 Task: In the  document Mentalhealthfile.html change page color to  'Grey'. Insert watermark  'Do not copy ' Apply Font Style in watermark Georgia
Action: Mouse moved to (306, 434)
Screenshot: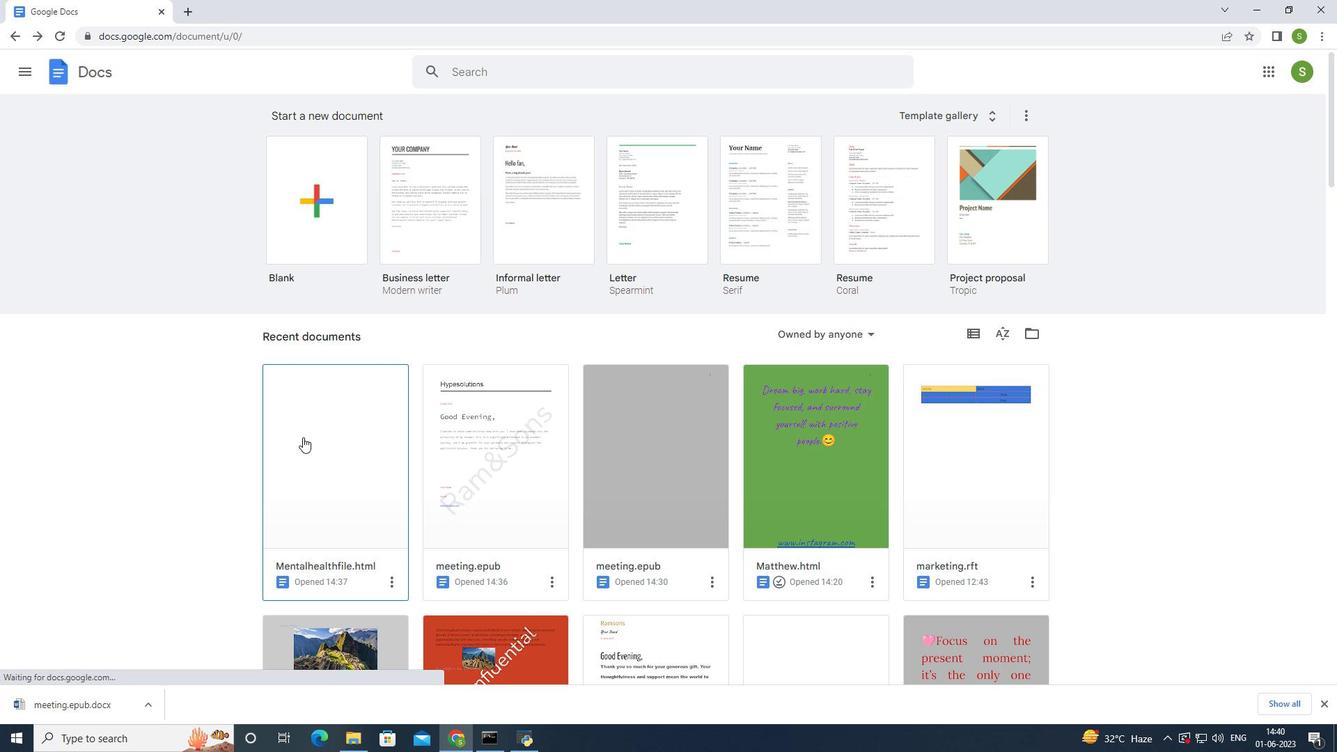 
Action: Mouse pressed left at (306, 434)
Screenshot: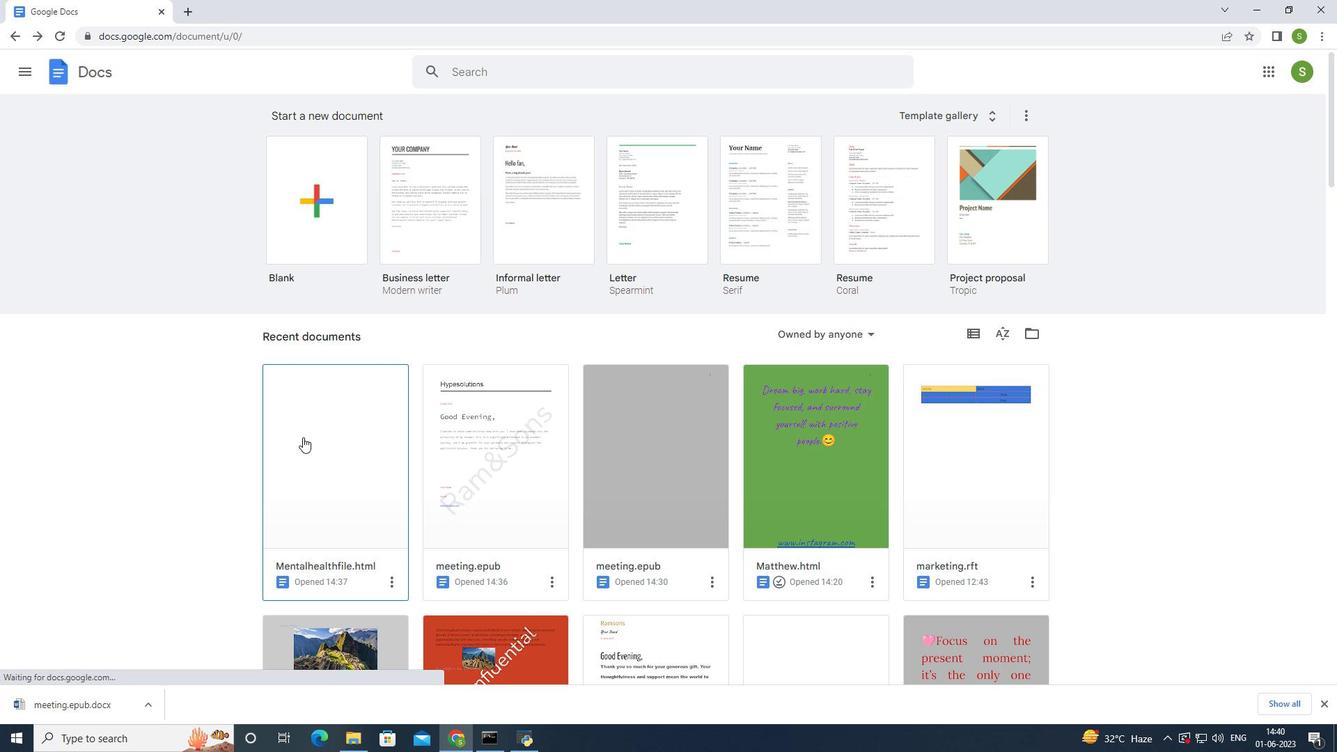 
Action: Mouse moved to (736, 221)
Screenshot: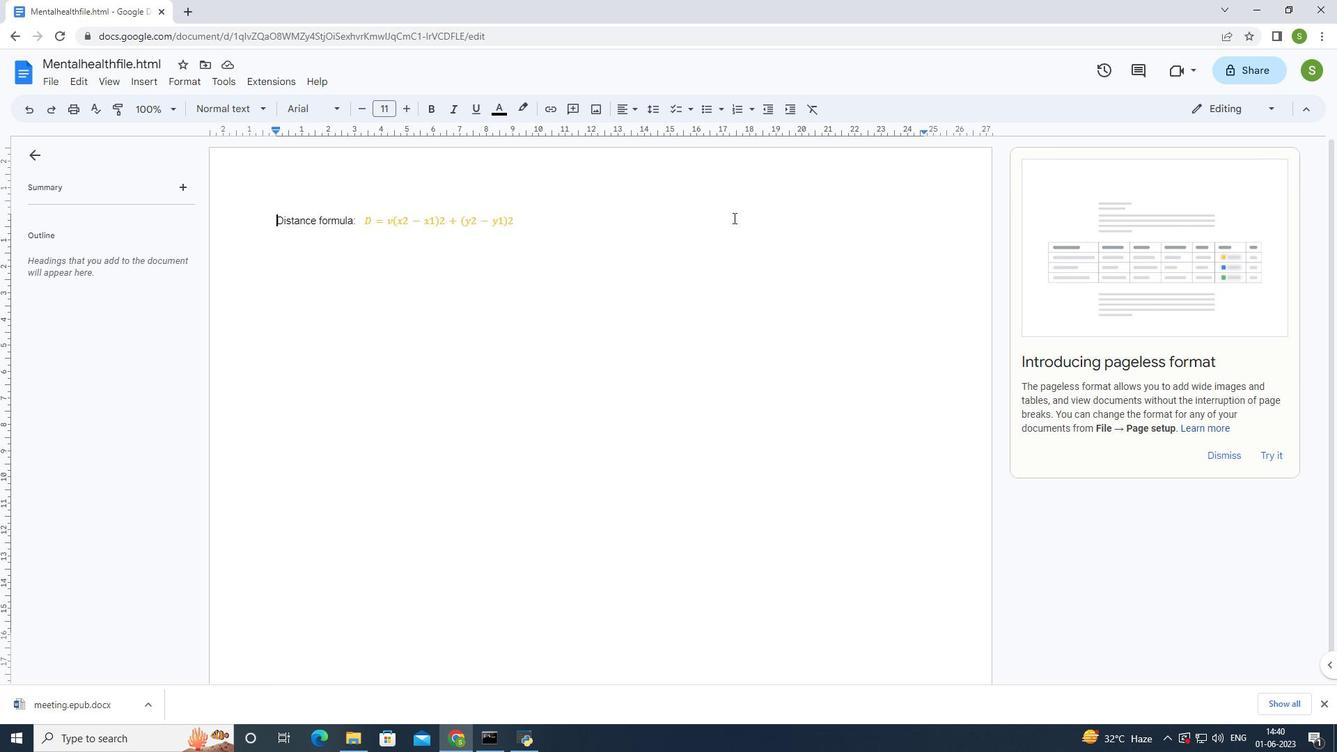 
Action: Mouse pressed left at (736, 221)
Screenshot: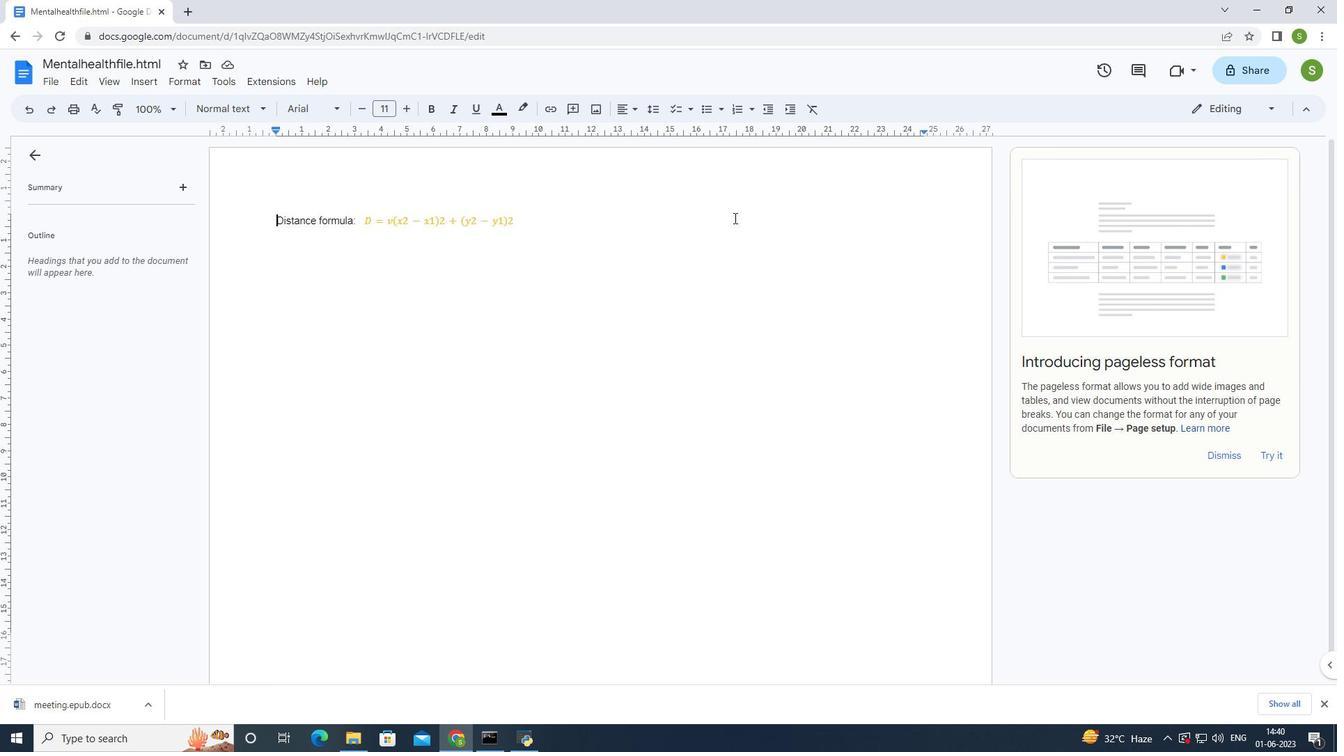 
Action: Mouse moved to (55, 85)
Screenshot: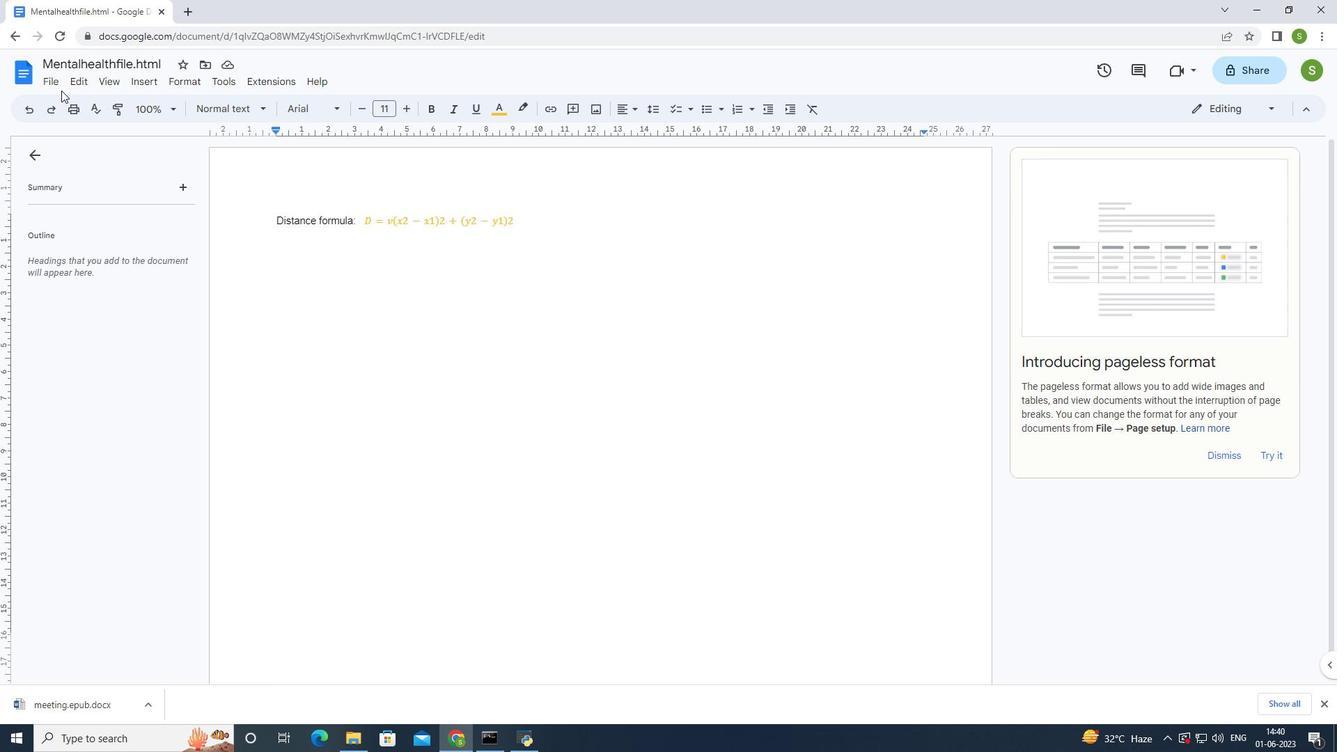
Action: Mouse pressed left at (55, 85)
Screenshot: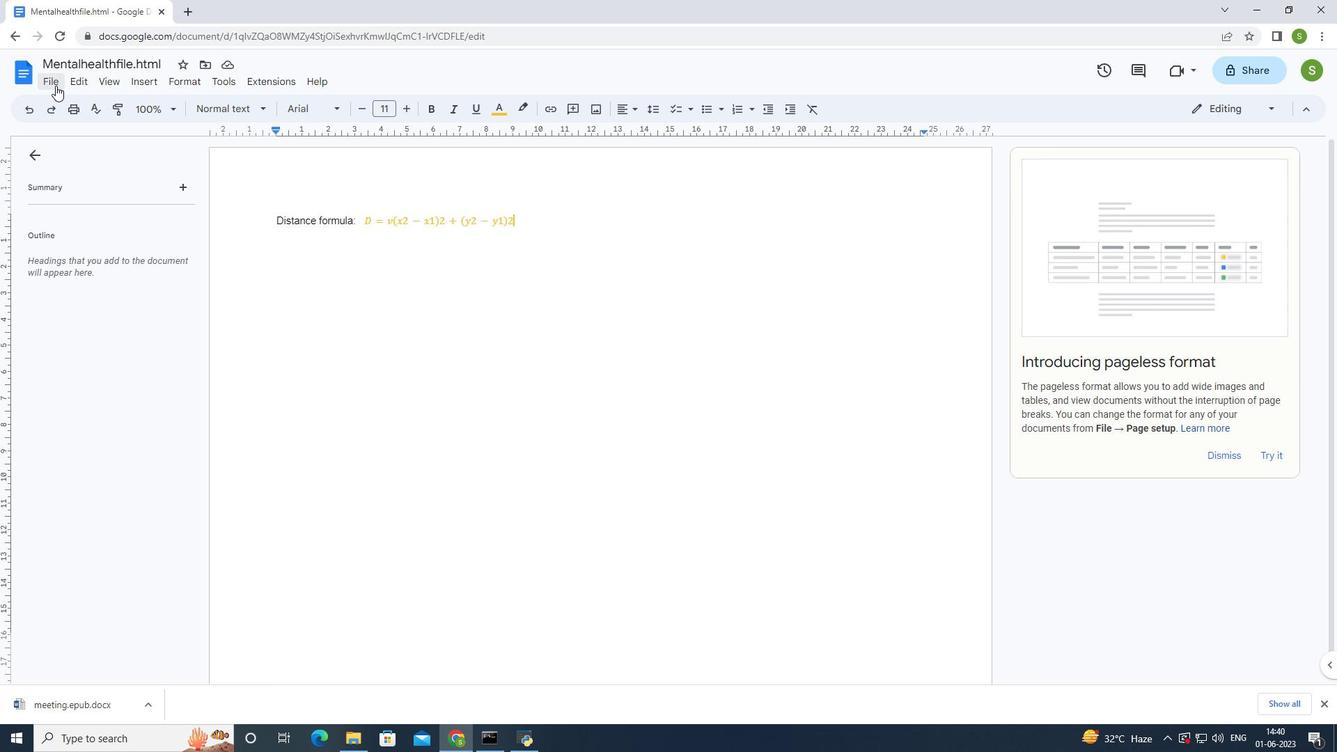 
Action: Mouse moved to (113, 462)
Screenshot: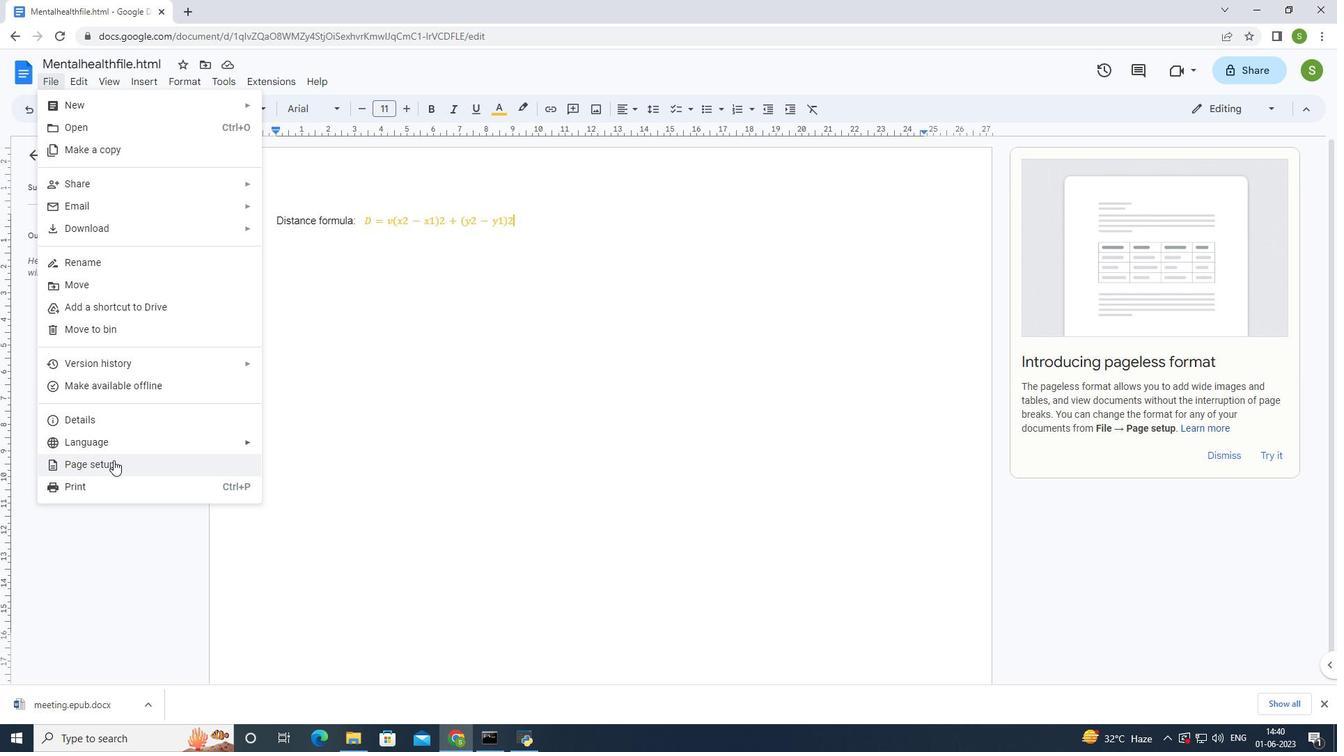 
Action: Mouse pressed left at (113, 462)
Screenshot: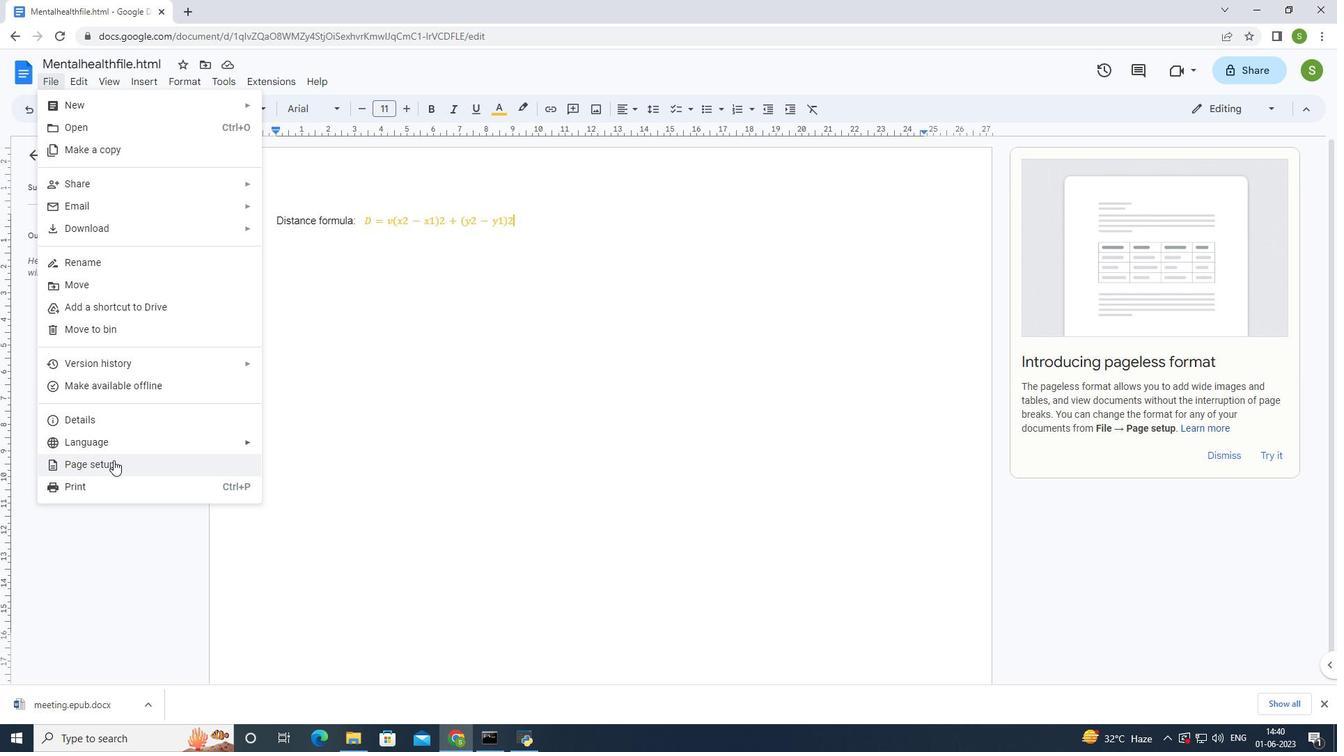 
Action: Mouse moved to (546, 458)
Screenshot: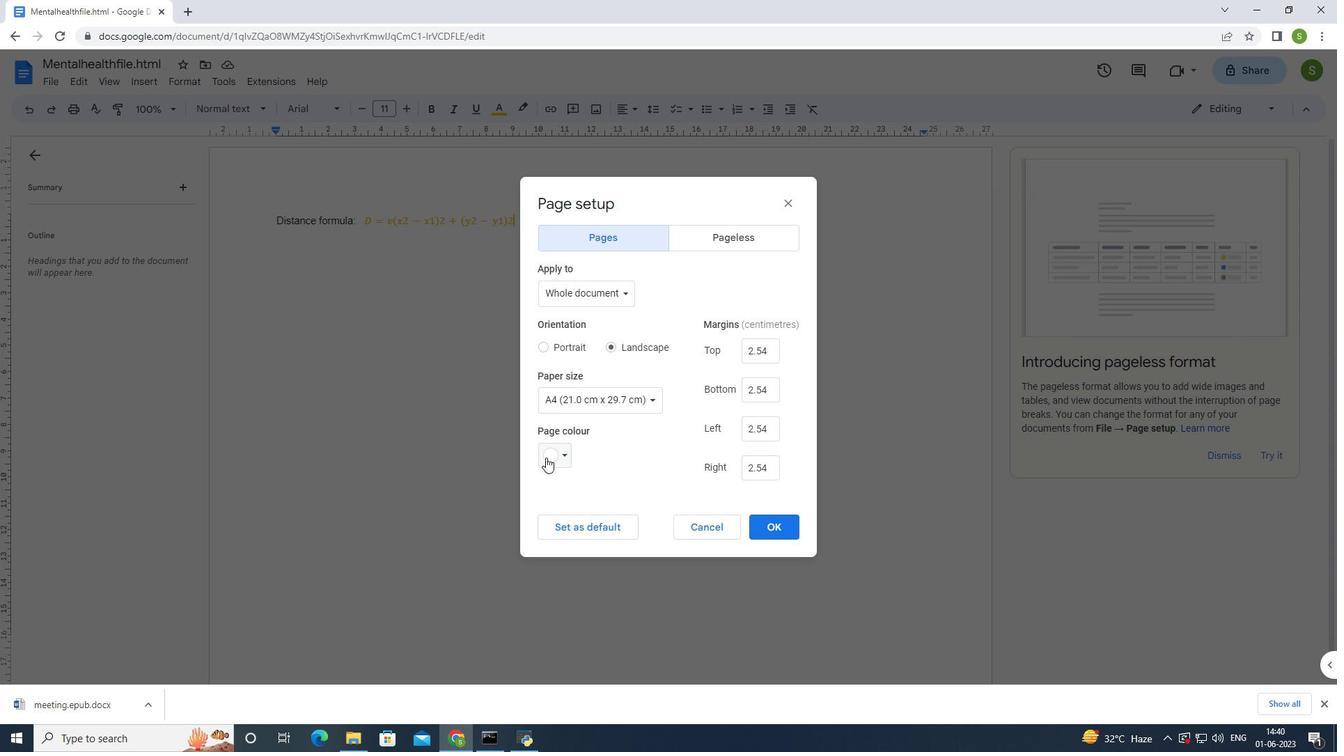 
Action: Mouse pressed left at (546, 458)
Screenshot: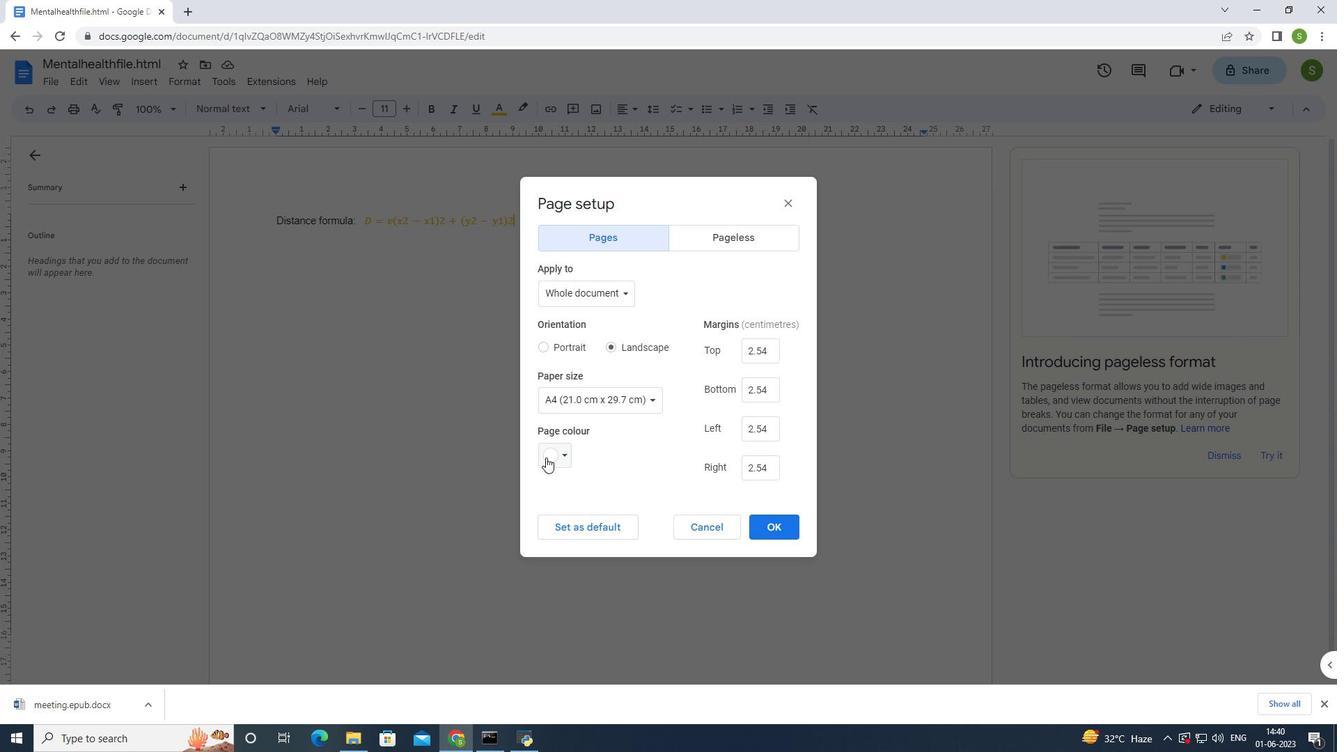 
Action: Mouse moved to (620, 485)
Screenshot: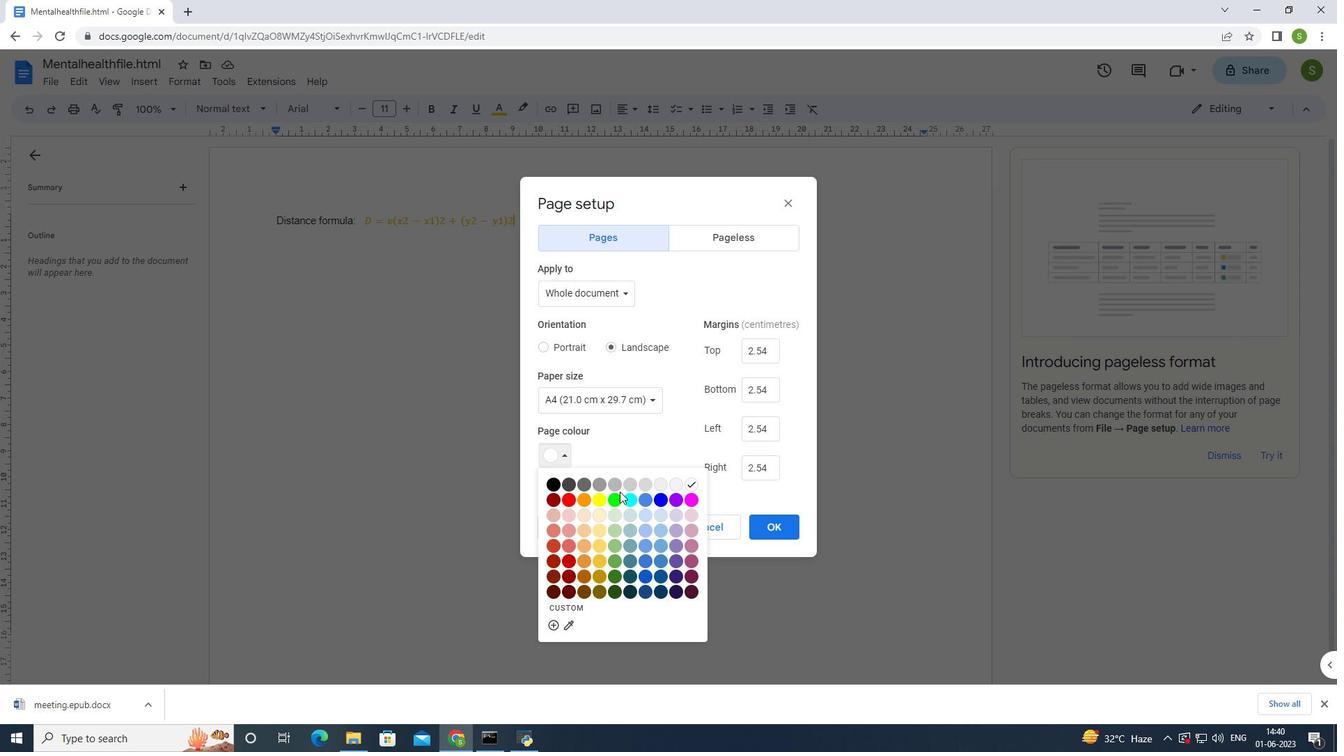 
Action: Mouse pressed left at (620, 485)
Screenshot: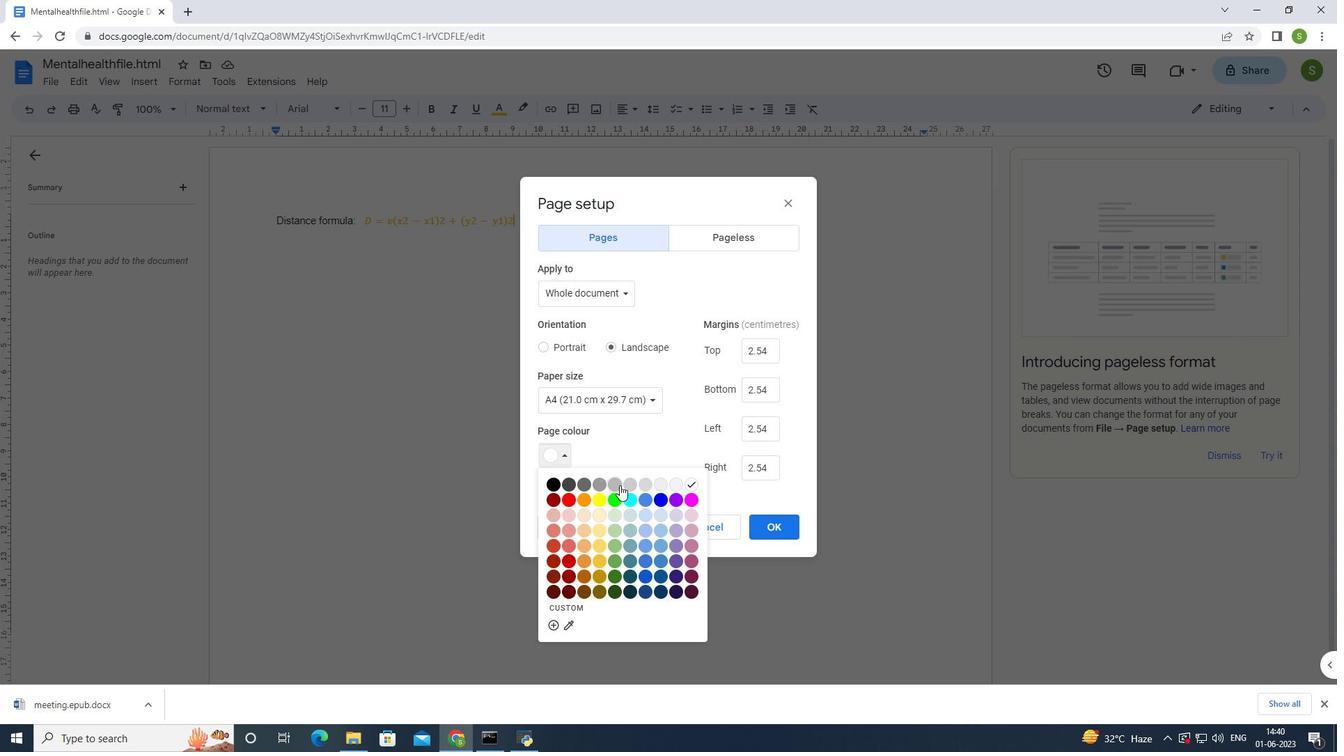 
Action: Mouse moved to (764, 528)
Screenshot: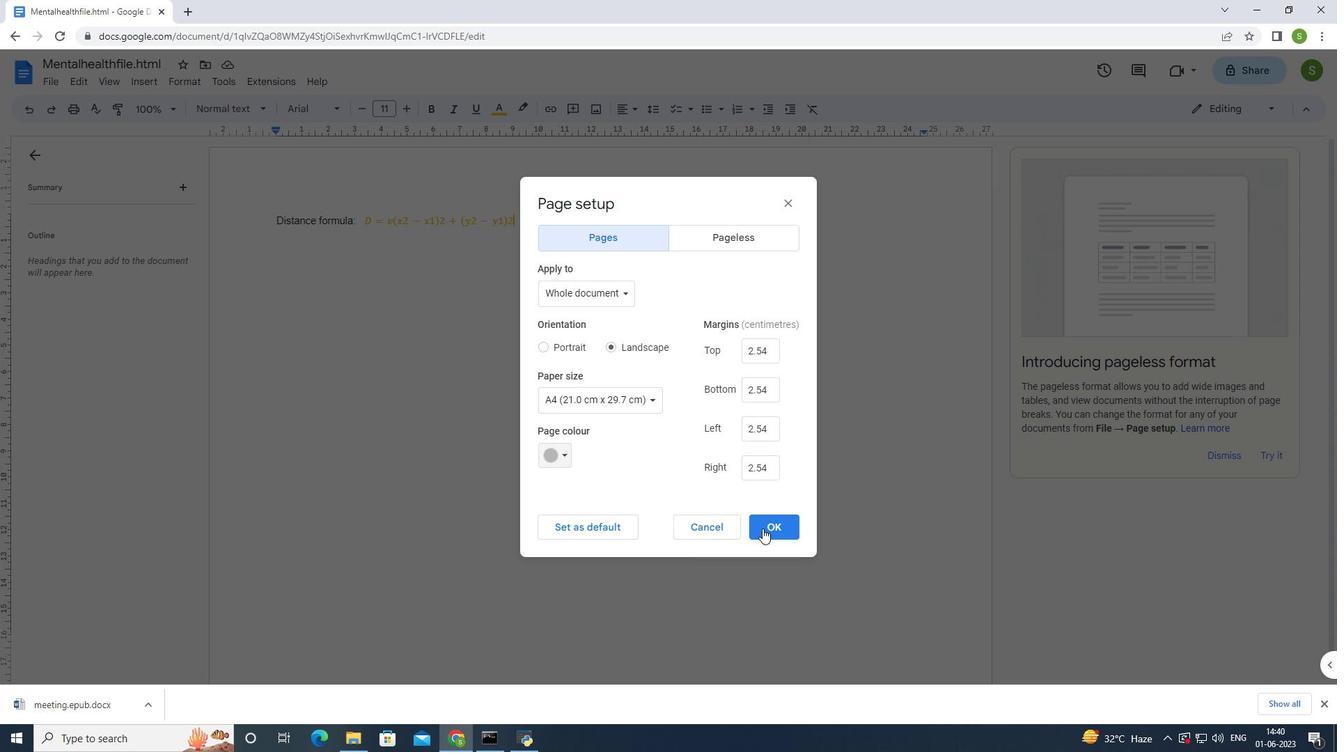 
Action: Mouse pressed left at (764, 528)
Screenshot: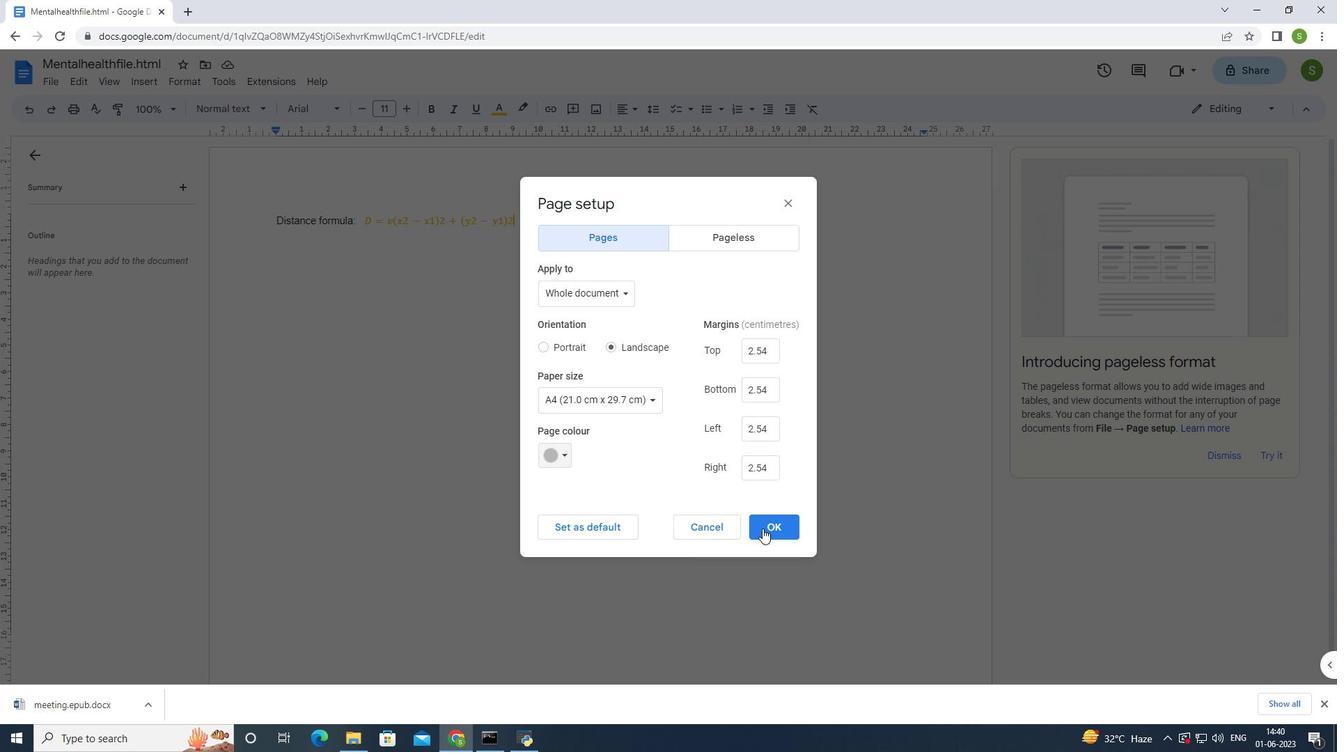 
Action: Mouse moved to (143, 79)
Screenshot: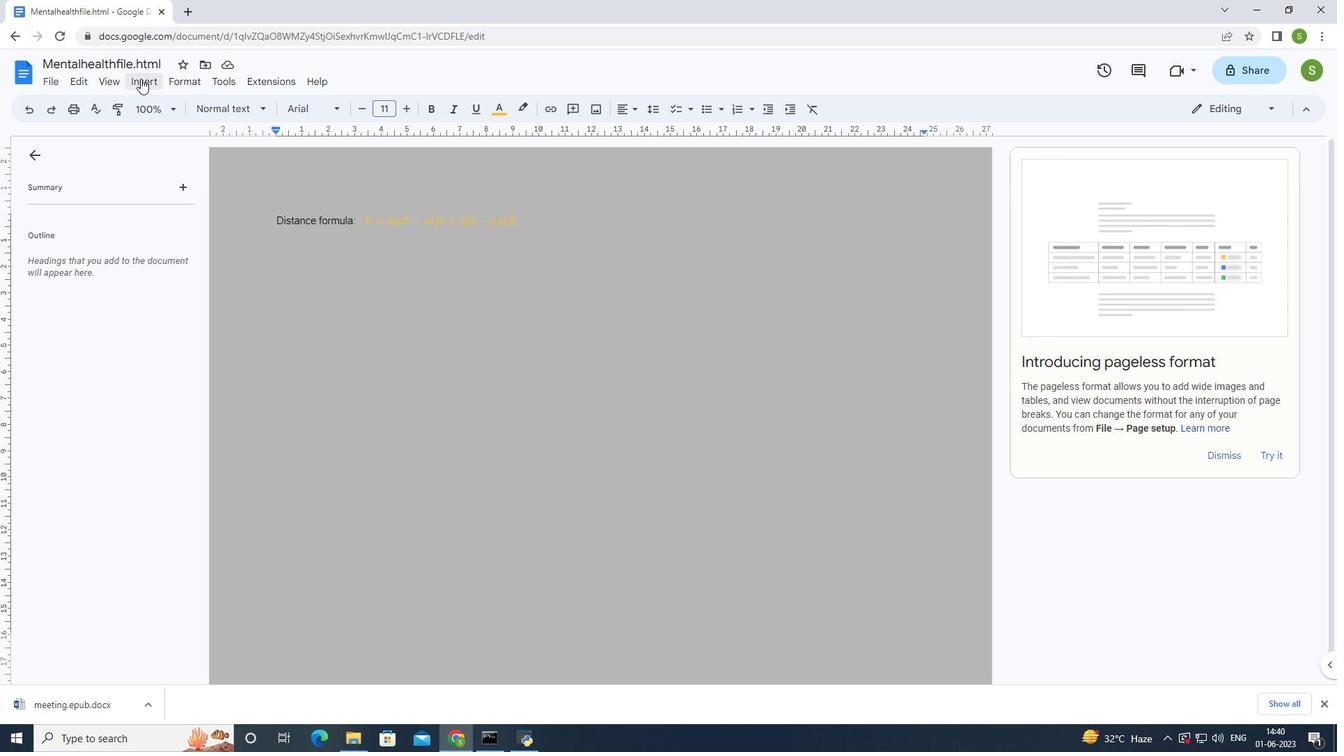 
Action: Mouse pressed left at (143, 79)
Screenshot: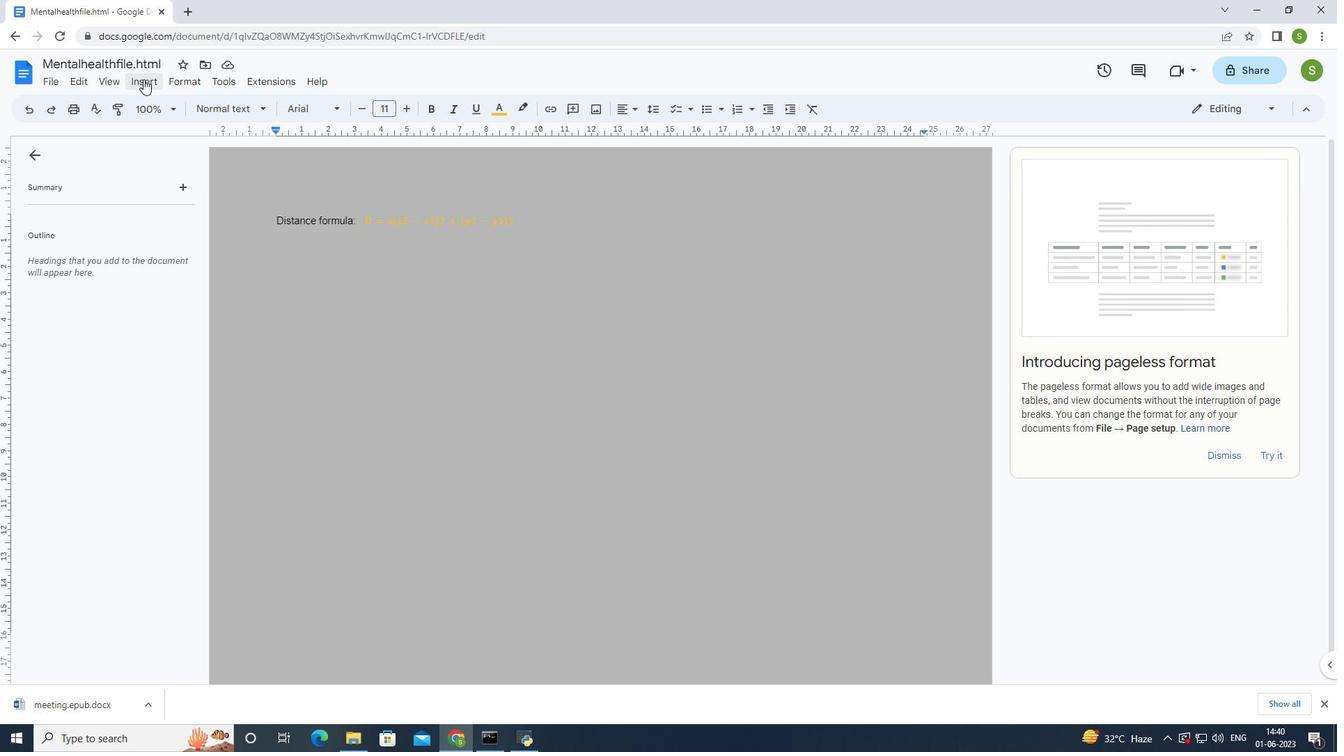
Action: Mouse moved to (168, 408)
Screenshot: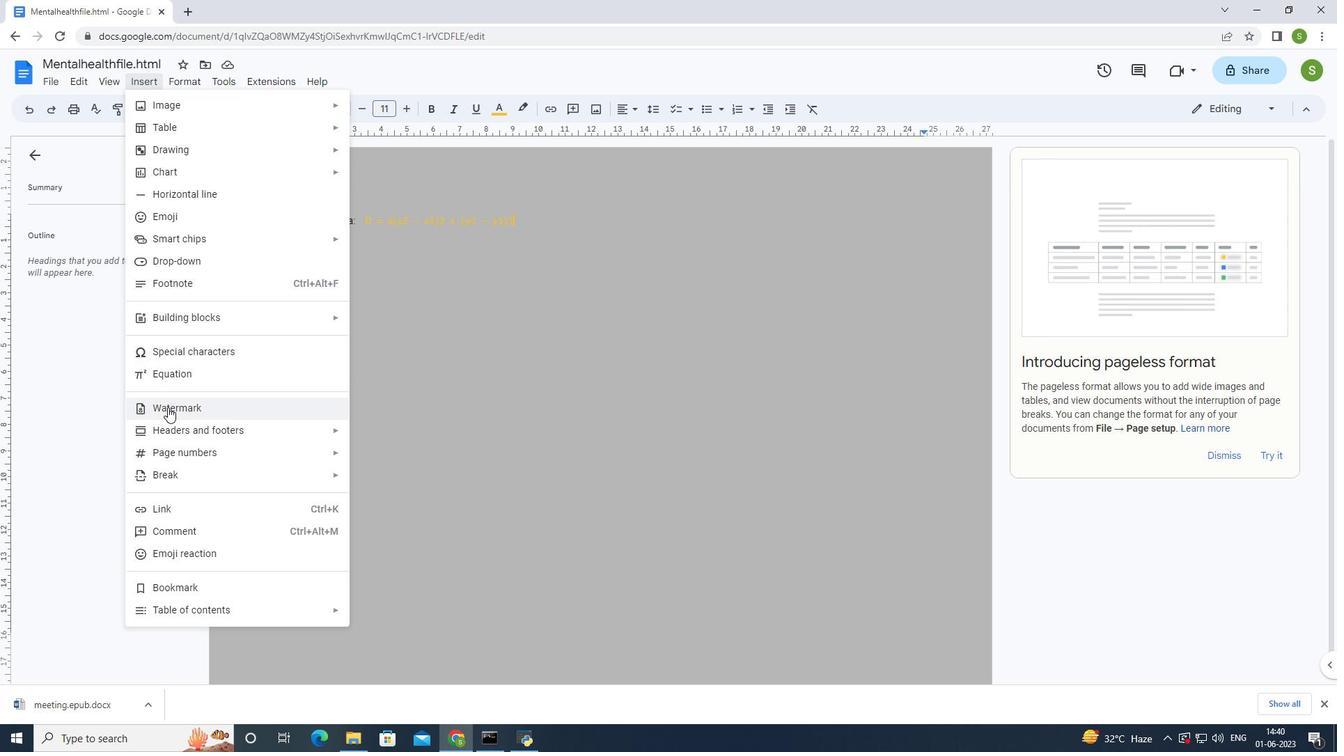 
Action: Mouse pressed left at (168, 408)
Screenshot: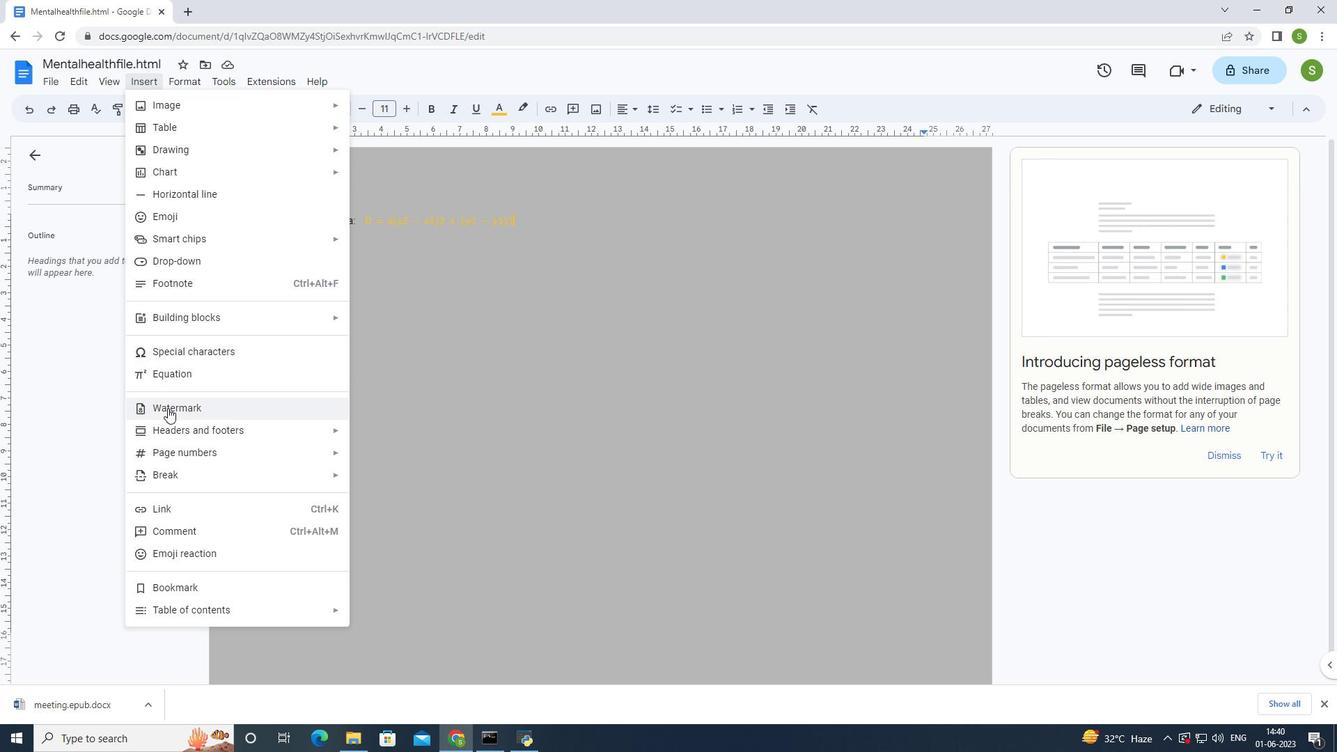 
Action: Mouse moved to (1274, 146)
Screenshot: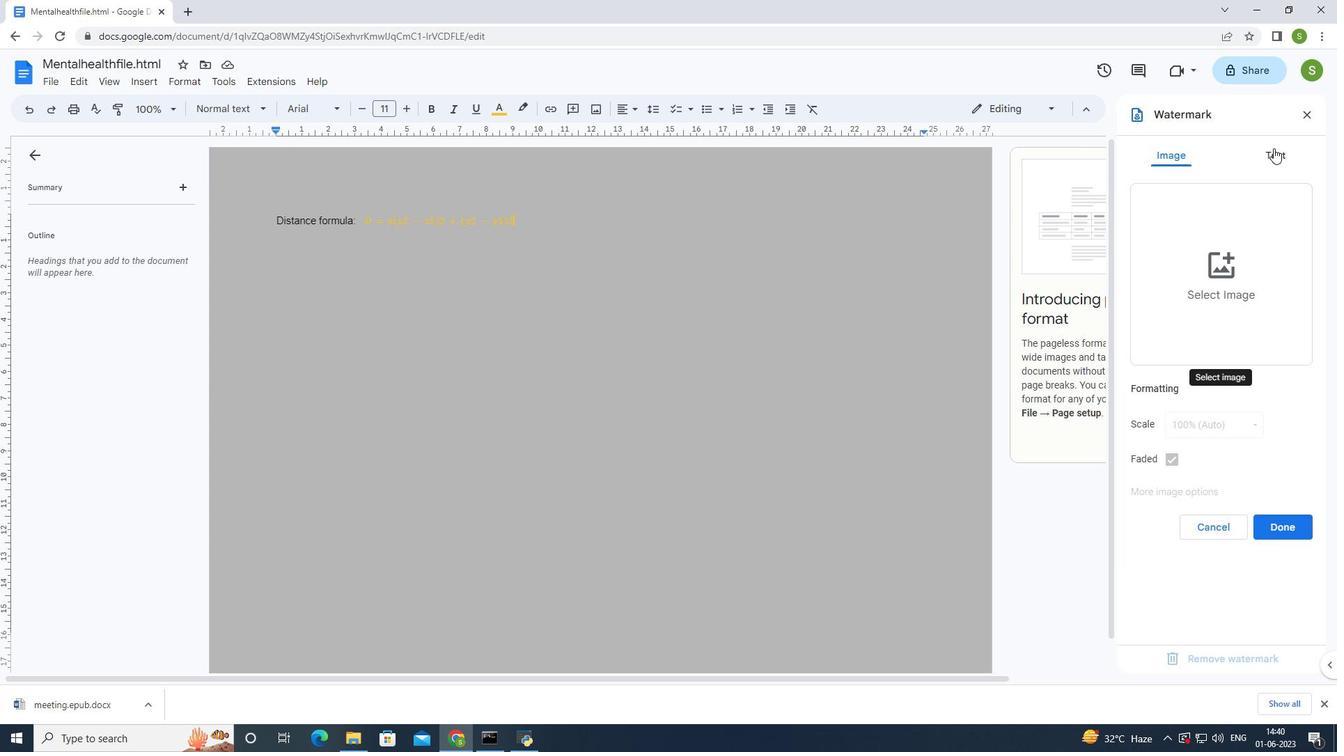 
Action: Mouse pressed left at (1274, 146)
Screenshot: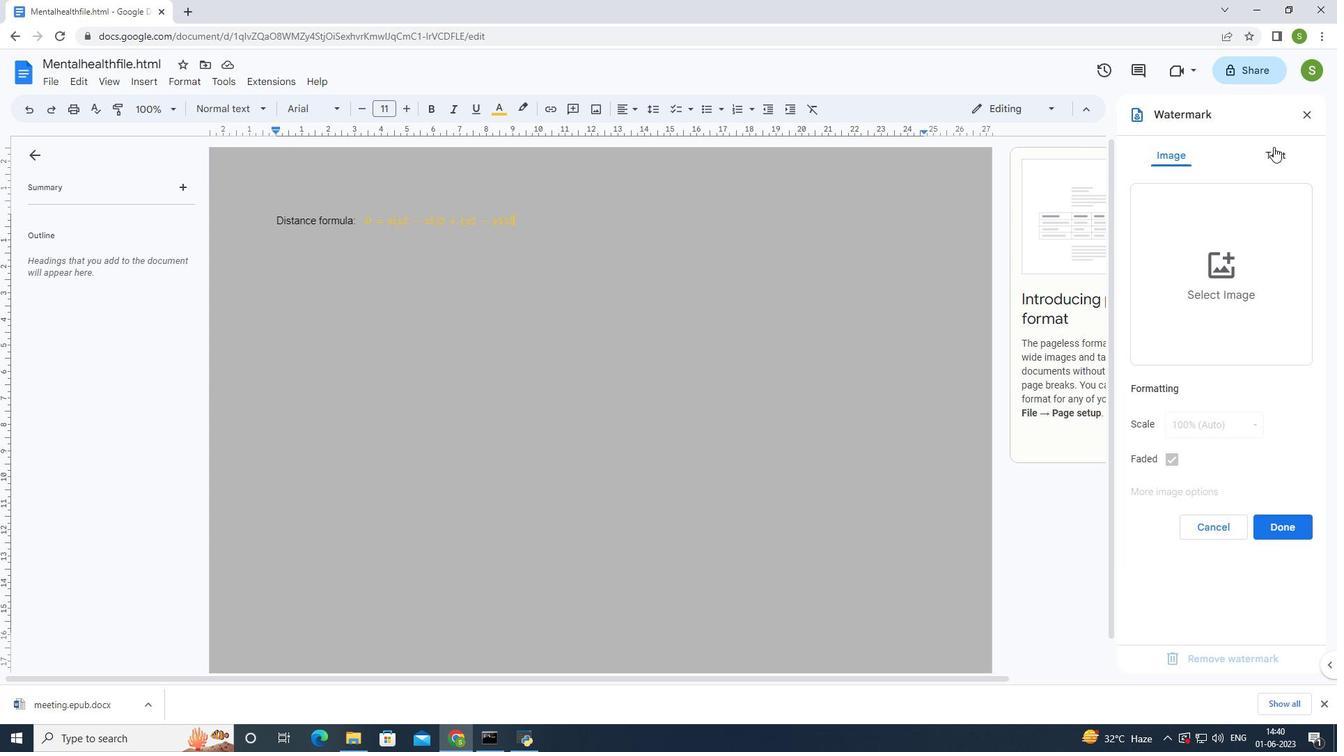 
Action: Mouse moved to (1250, 195)
Screenshot: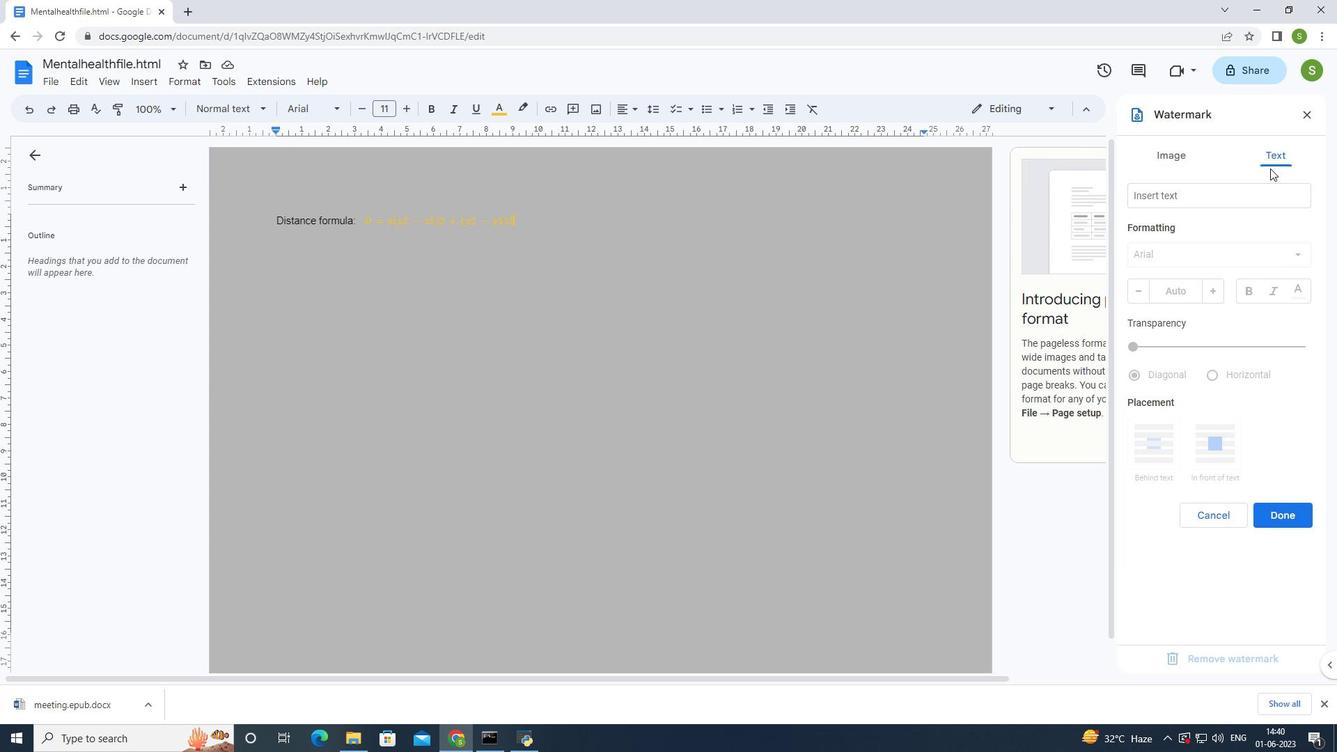 
Action: Mouse pressed left at (1250, 195)
Screenshot: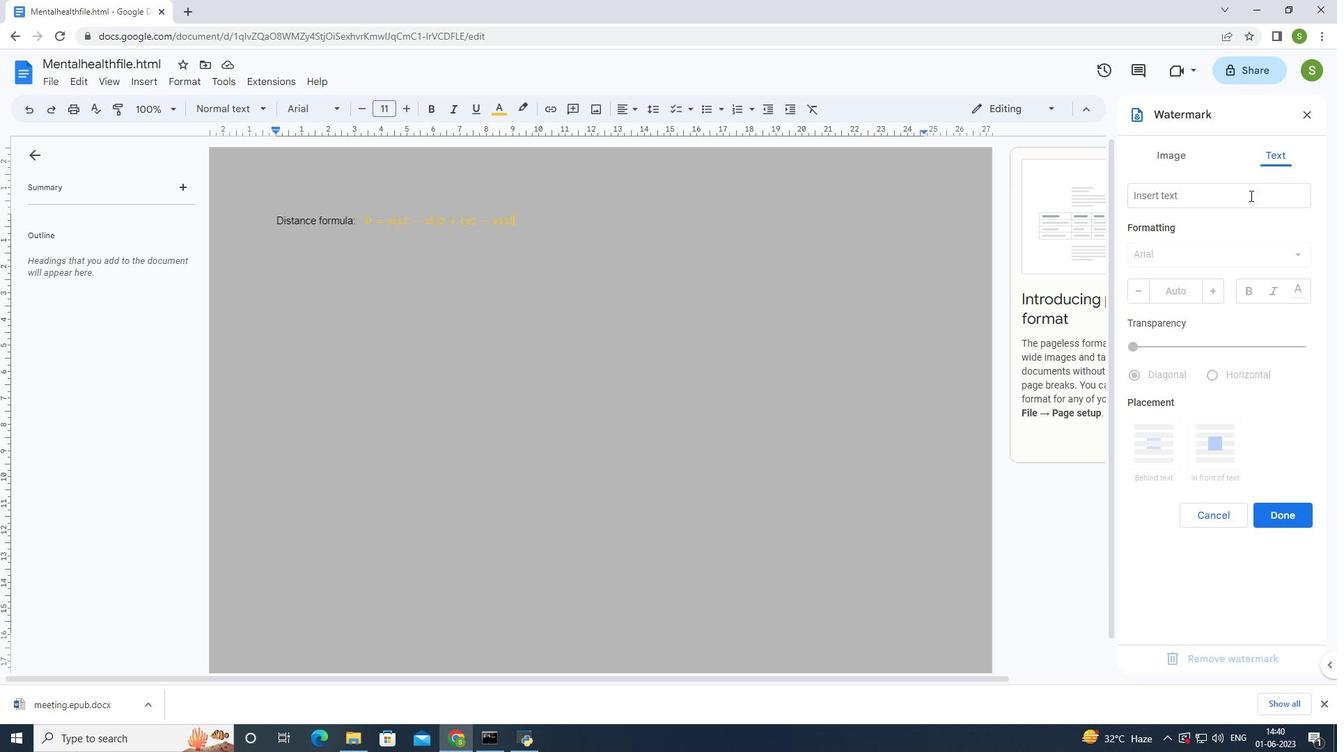 
Action: Key pressed <Key.shift>Do<Key.space>not<Key.space>copy
Screenshot: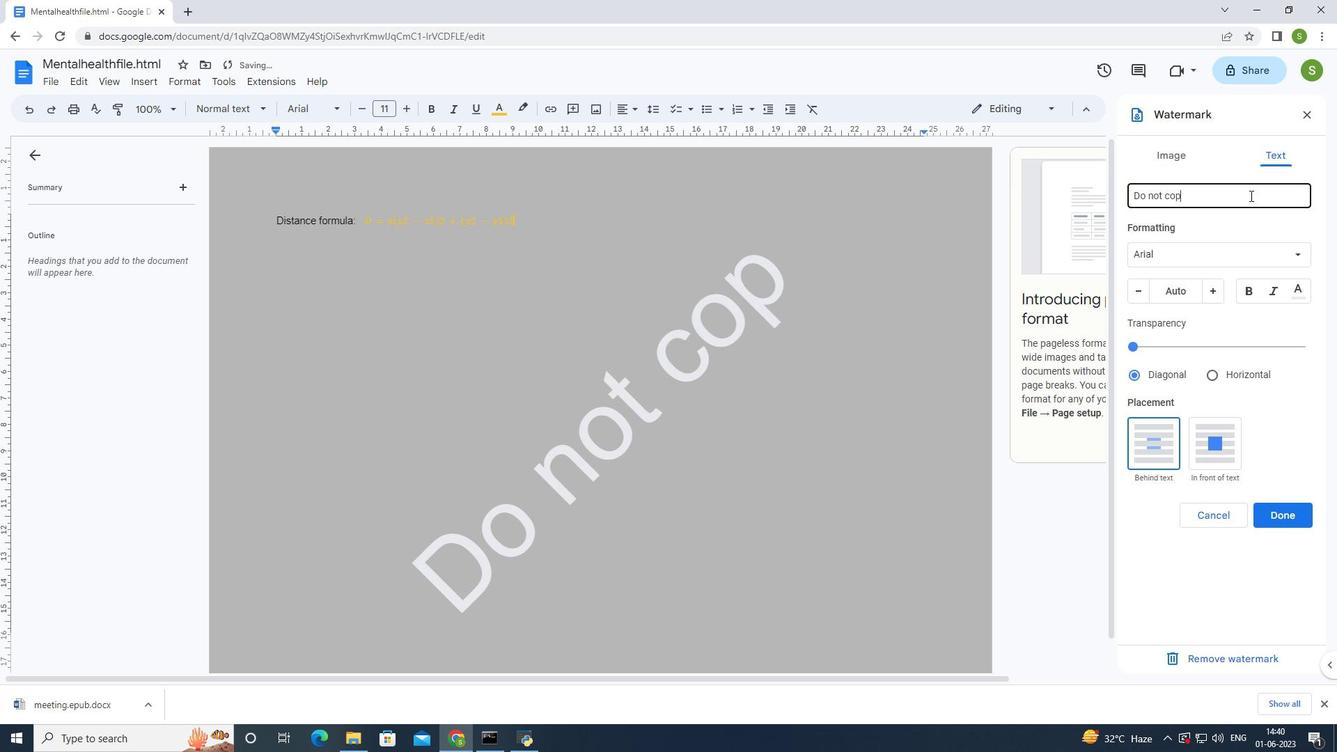 
Action: Mouse moved to (1166, 252)
Screenshot: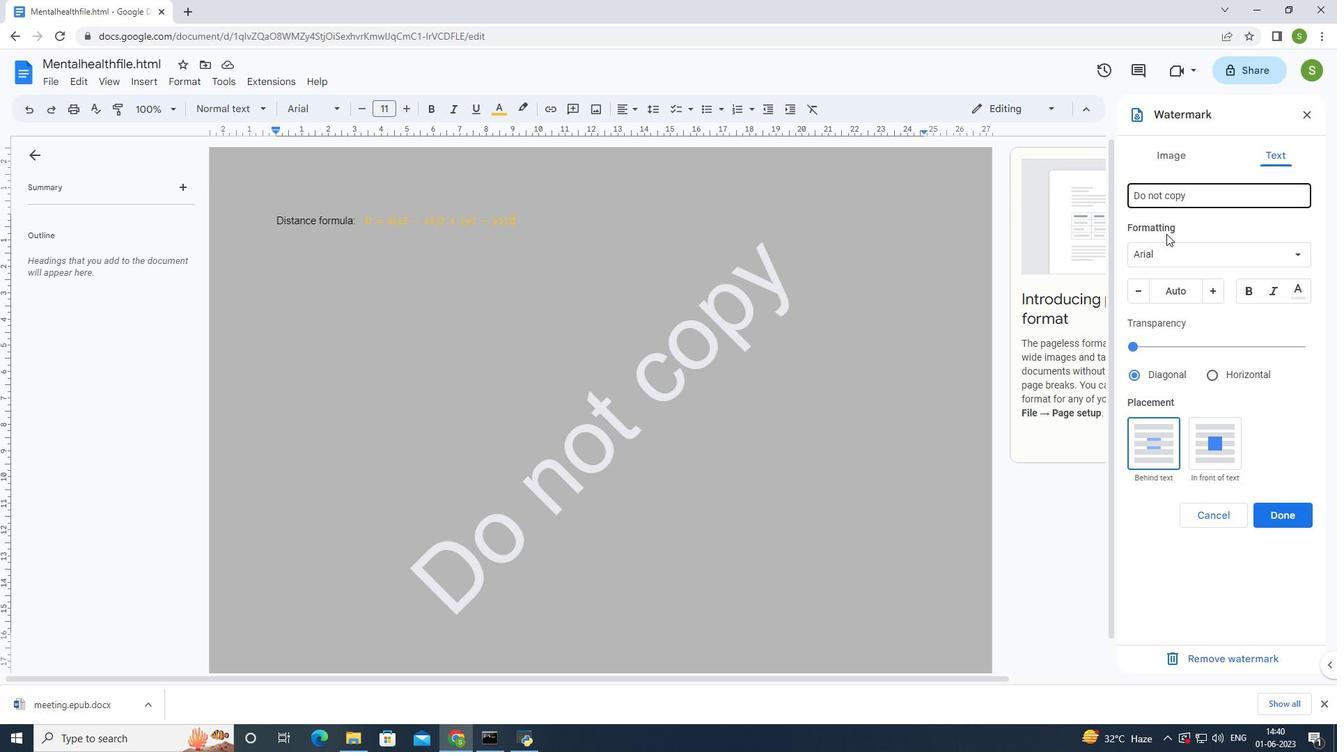 
Action: Mouse pressed left at (1166, 252)
Screenshot: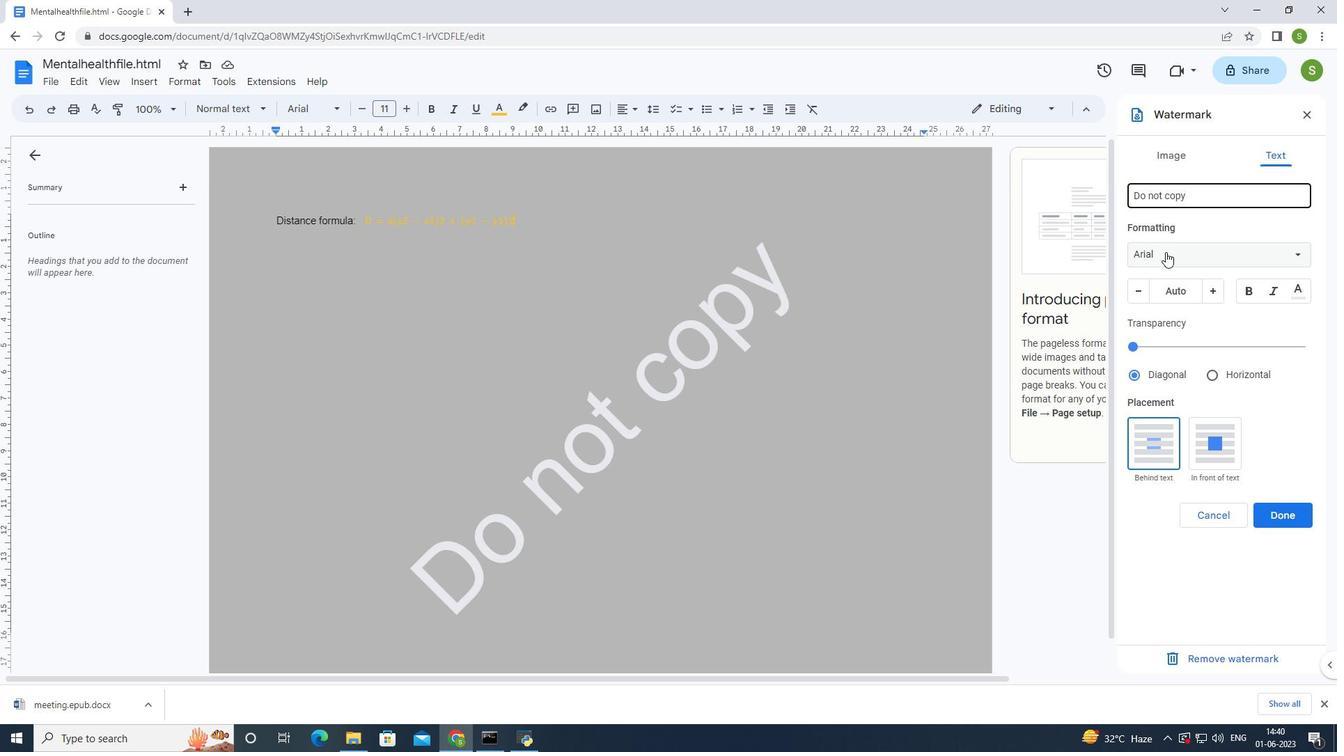
Action: Mouse moved to (1173, 275)
Screenshot: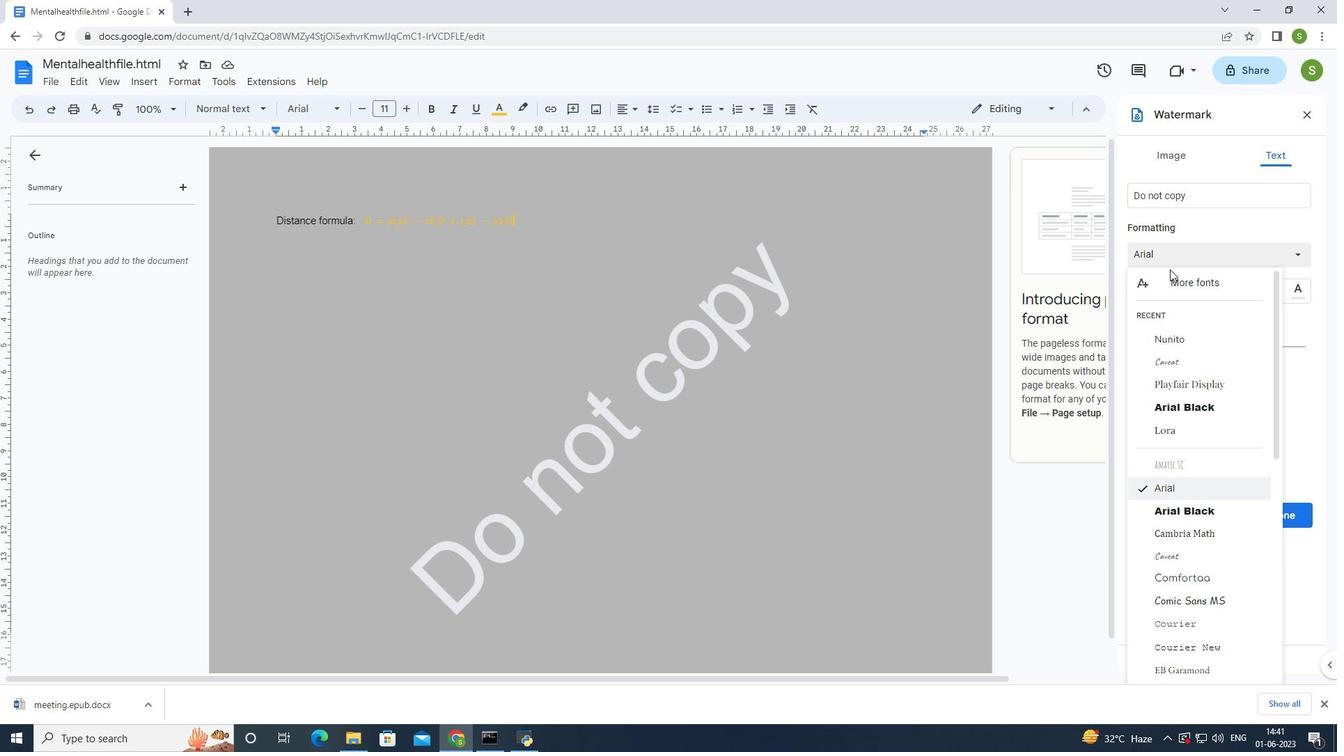 
Action: Mouse pressed left at (1173, 275)
Screenshot: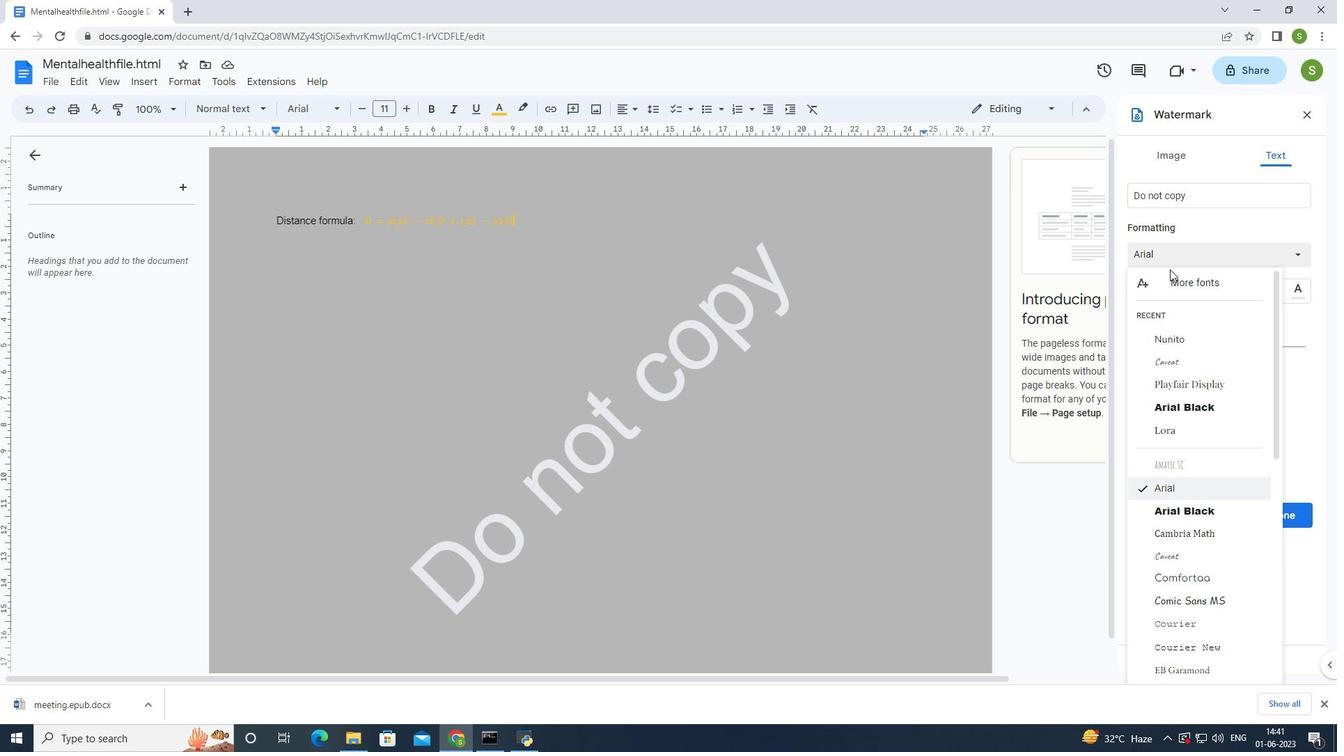 
Action: Mouse moved to (468, 199)
Screenshot: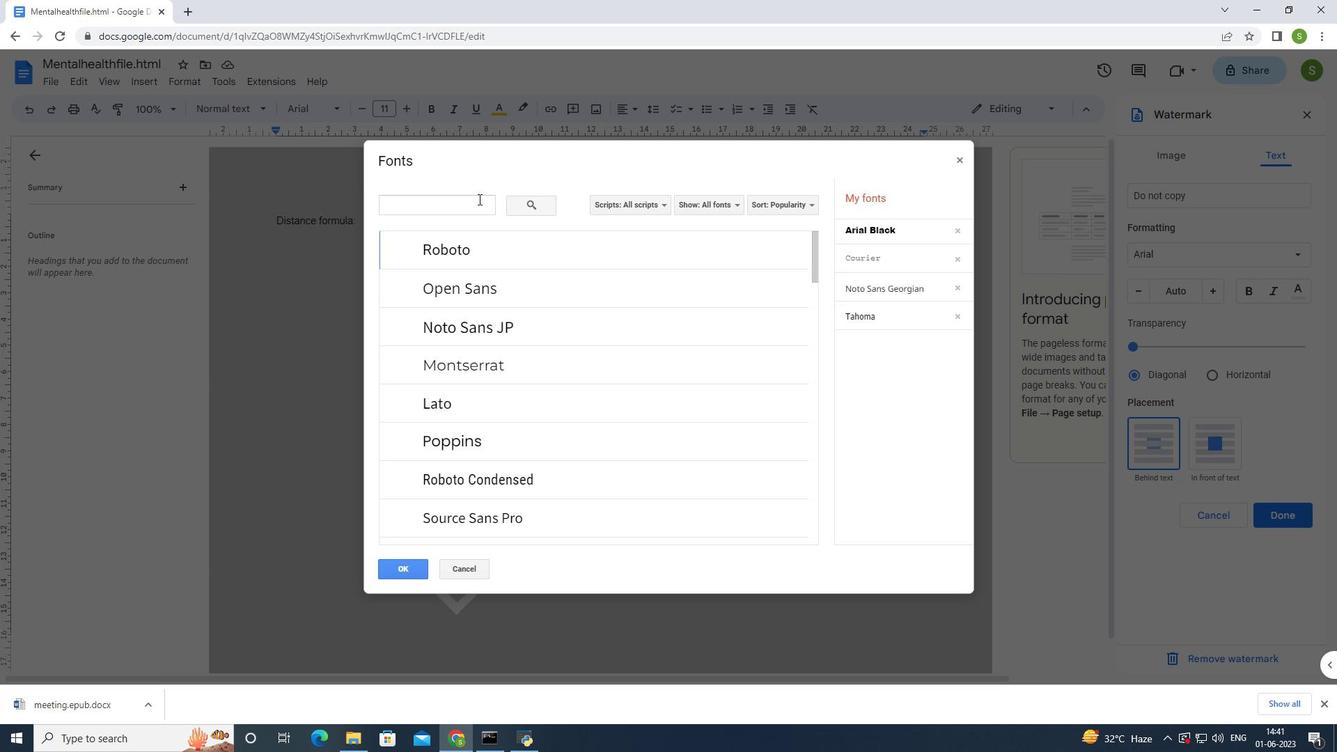 
Action: Mouse pressed left at (468, 199)
Screenshot: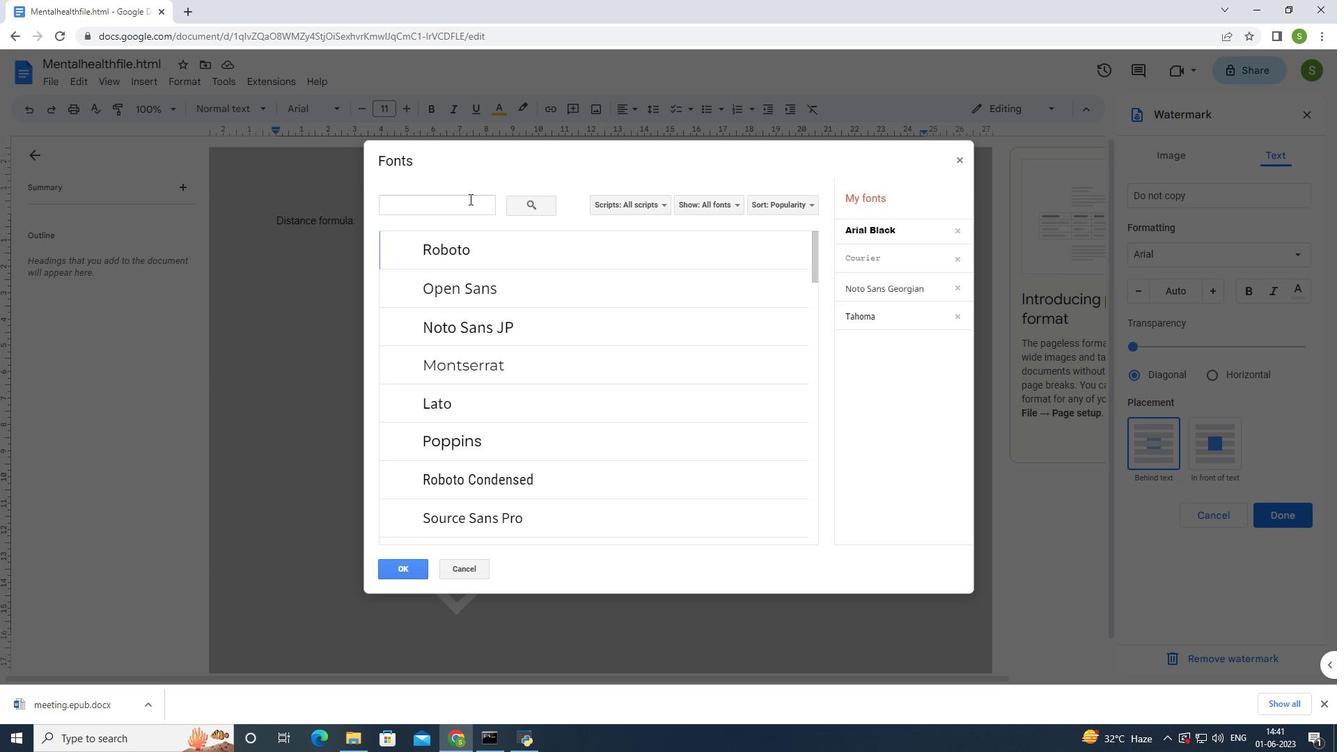 
Action: Mouse moved to (618, 181)
Screenshot: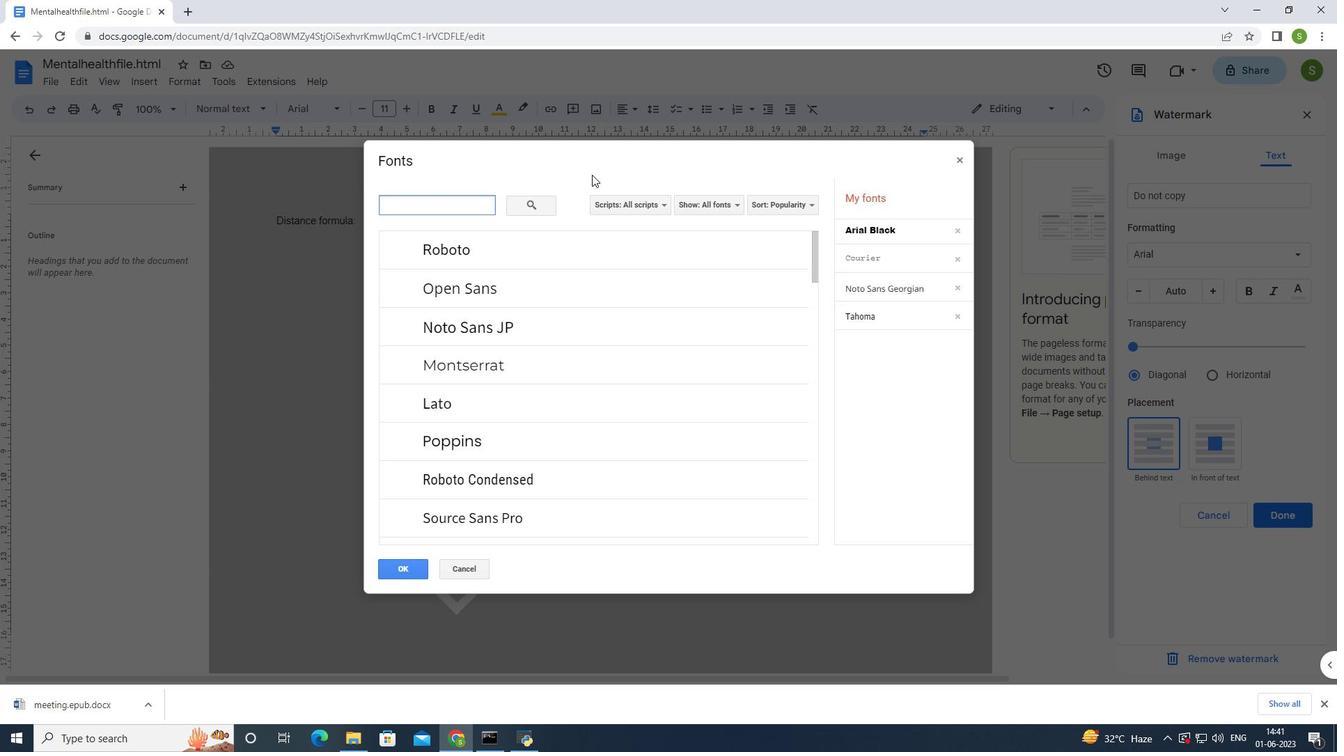 
Action: Key pressed <Key.shift>Georgia
Screenshot: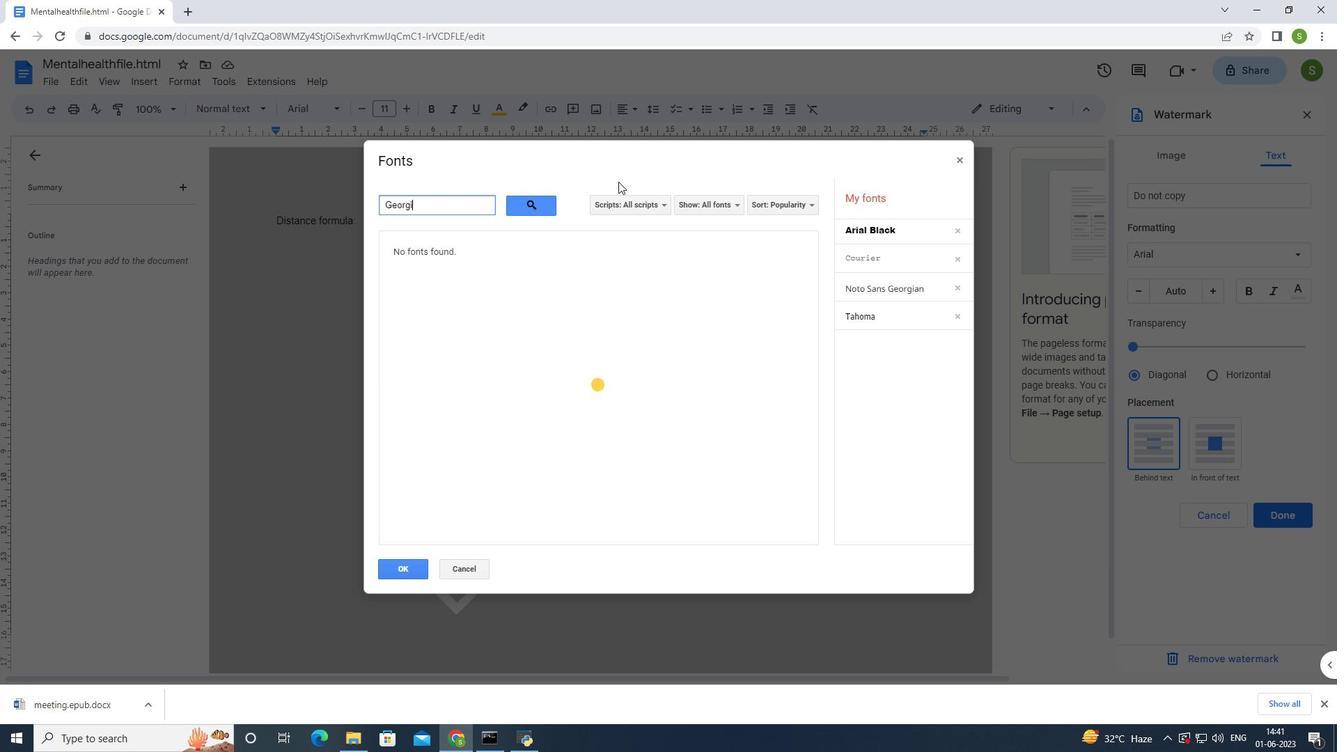 
Action: Mouse moved to (398, 568)
Screenshot: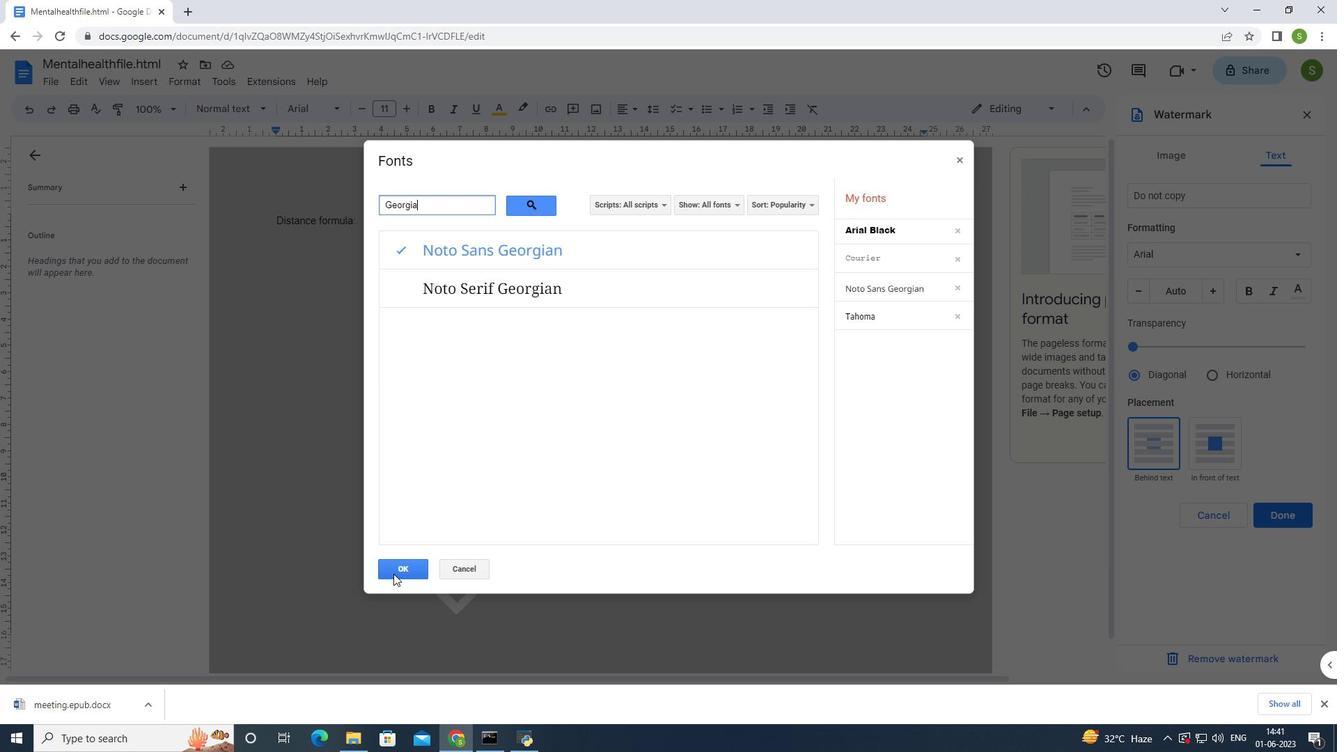 
Action: Mouse pressed left at (398, 568)
Screenshot: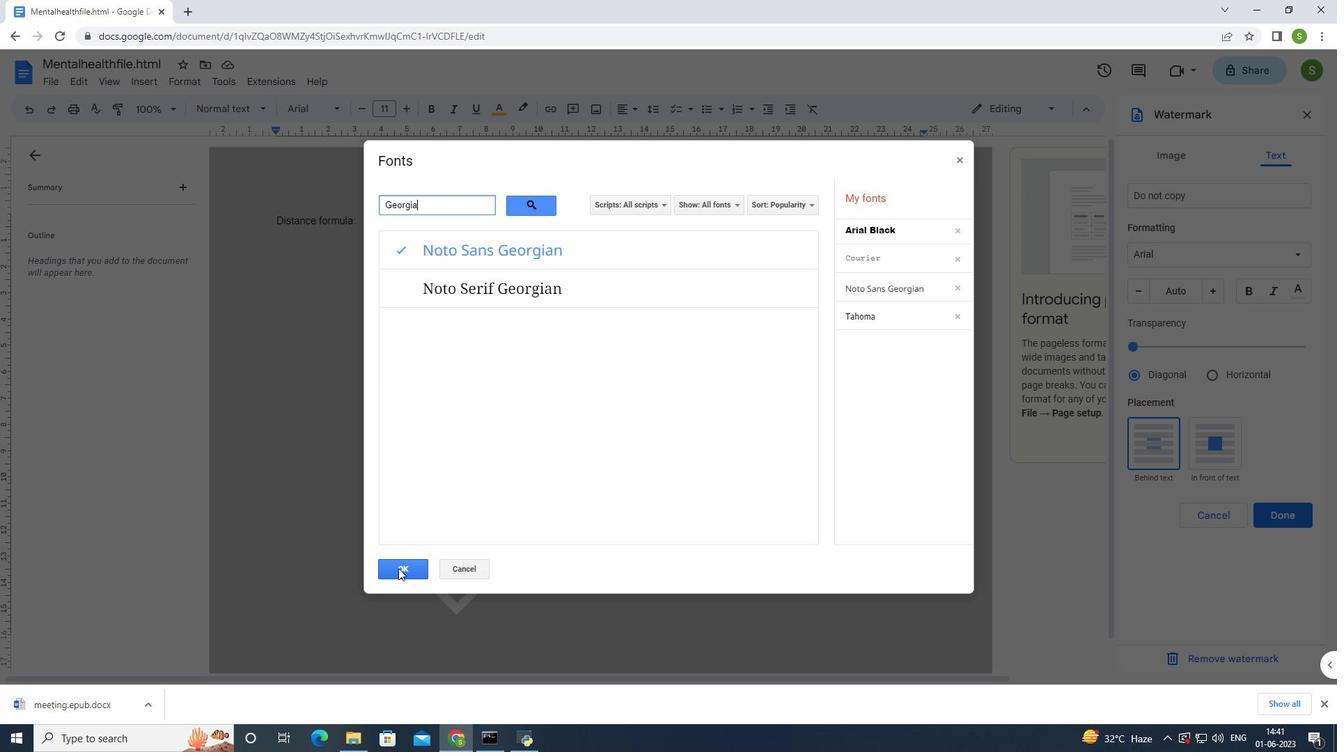 
Action: Mouse moved to (1285, 519)
Screenshot: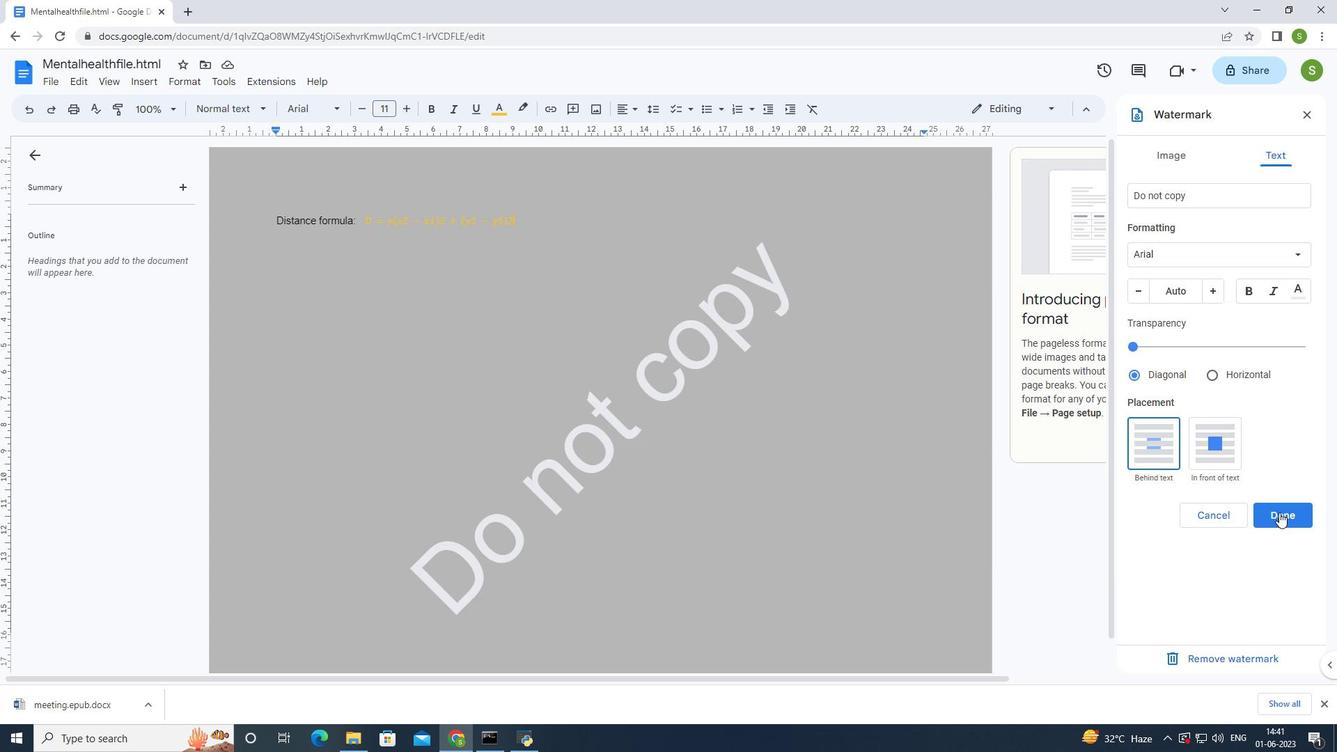 
Action: Mouse pressed left at (1285, 519)
Screenshot: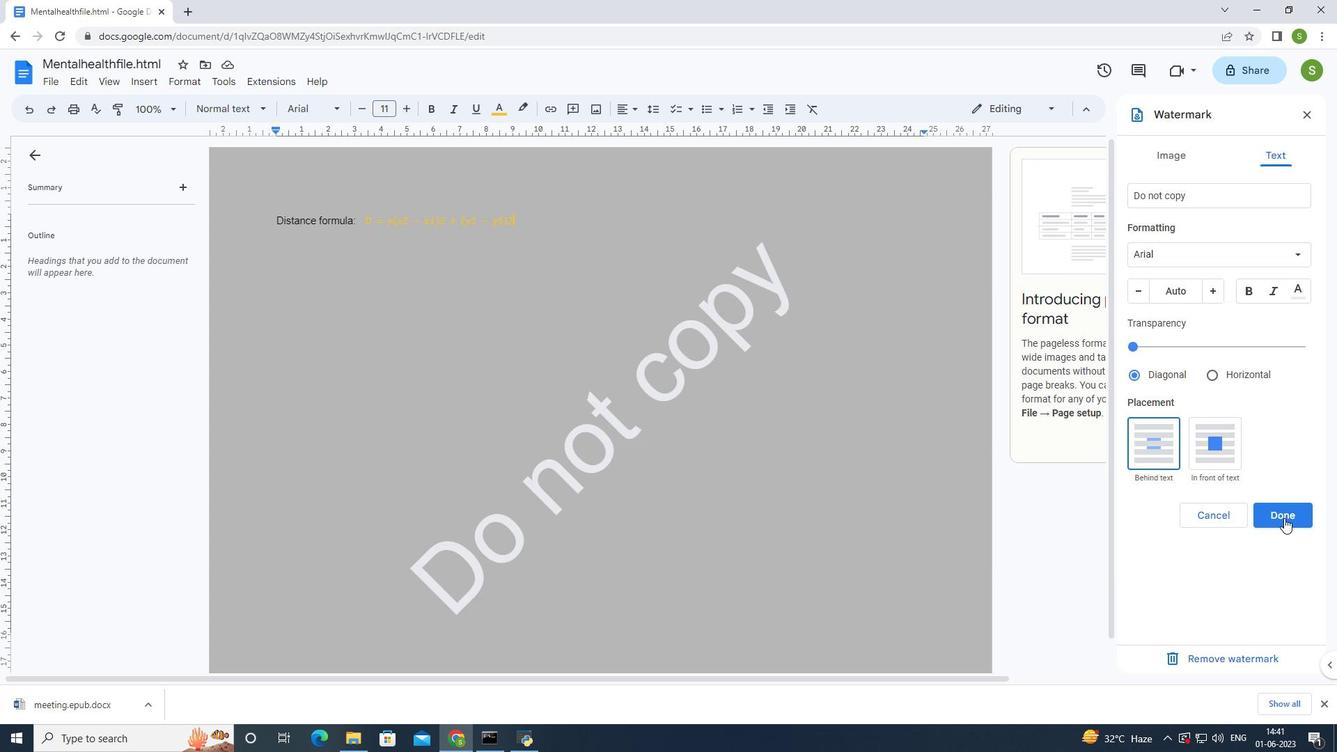 
Action: Mouse moved to (805, 477)
Screenshot: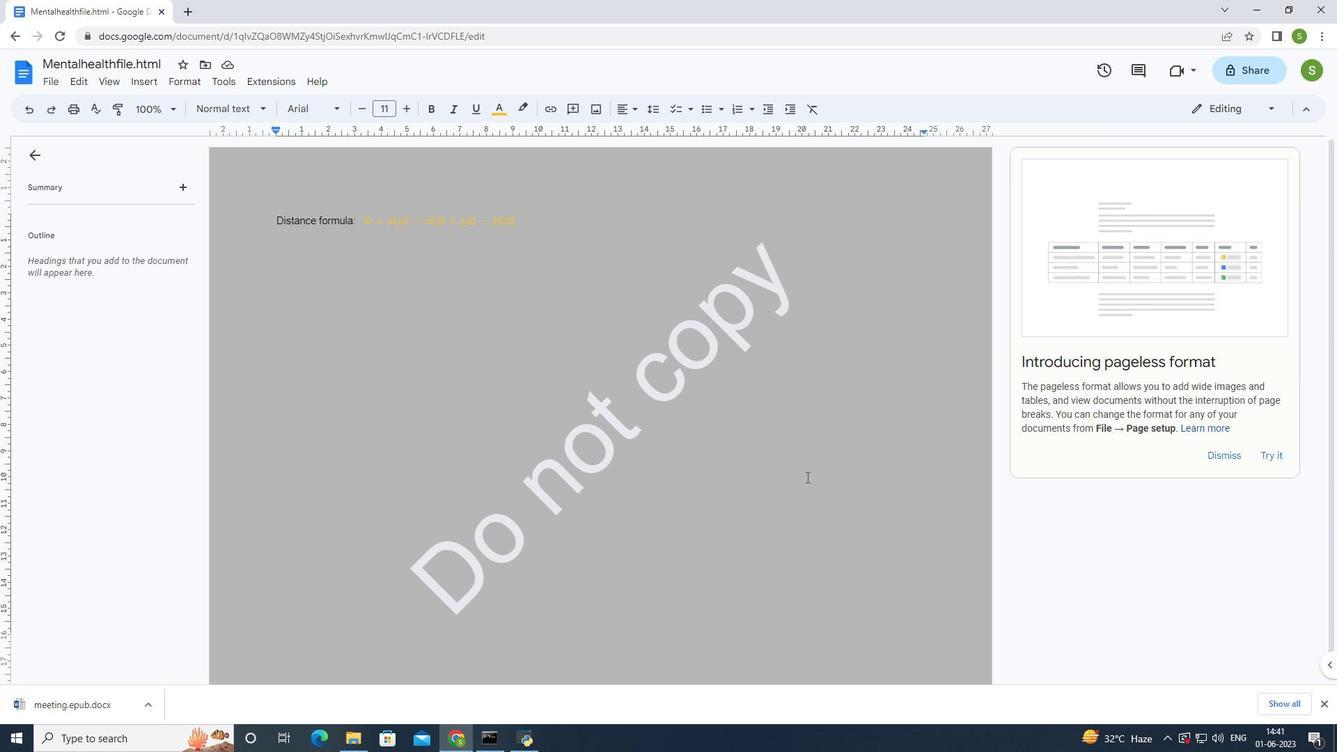 
Action: Mouse pressed left at (805, 477)
Screenshot: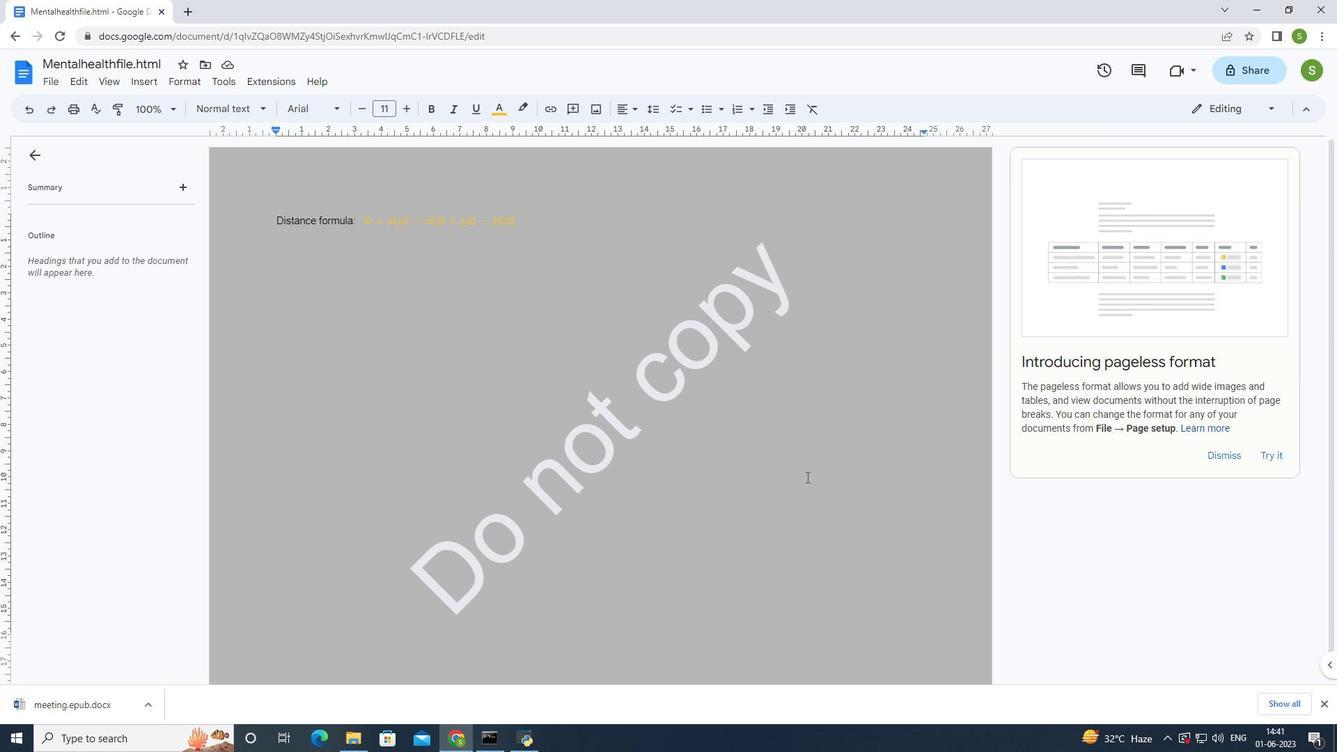 
Action: Mouse moved to (803, 476)
Screenshot: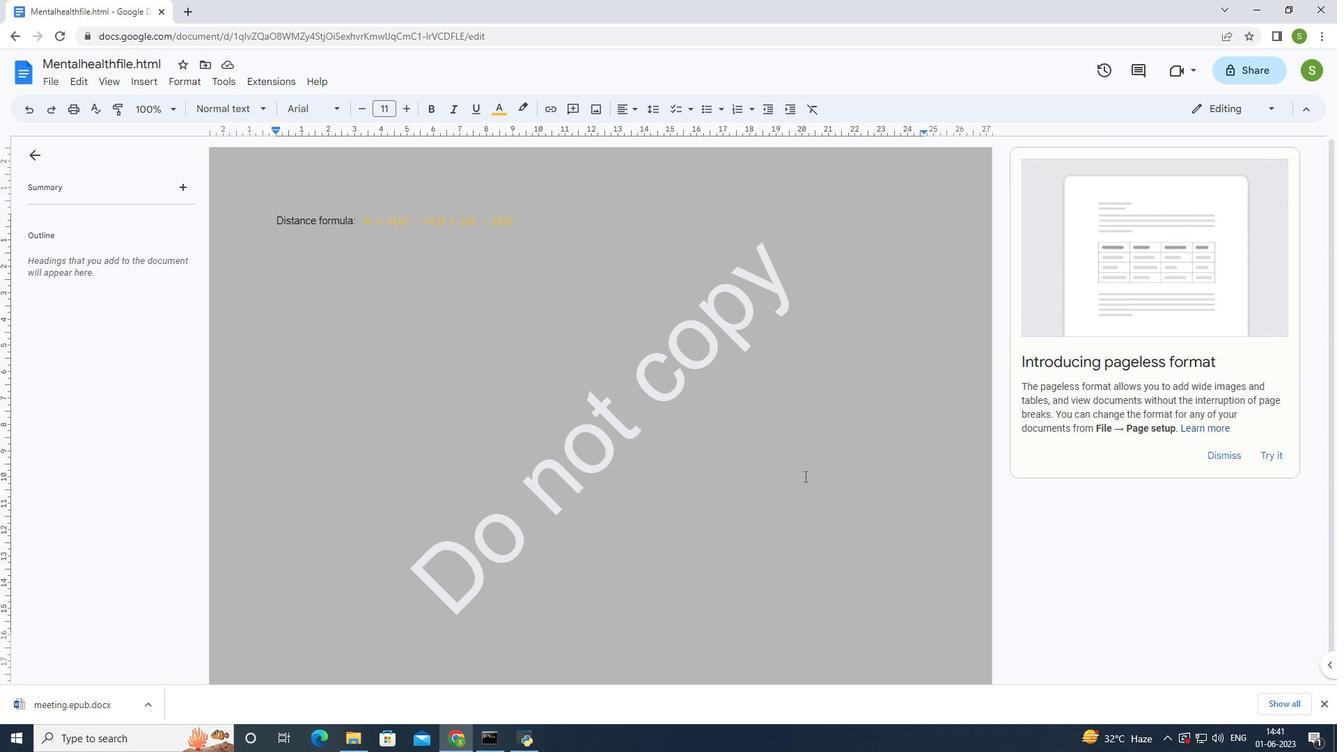 
